 Task: Find connections with filter location Santa Vitória do Palmar with filter topic #2021with filter profile language French with filter current company Infinity Quest with filter school IIA-The Institute of Internal Auditors with filter industry Accessible Architecture and Design with filter service category Relocation with filter keywords title Quality Engineer
Action: Mouse moved to (477, 55)
Screenshot: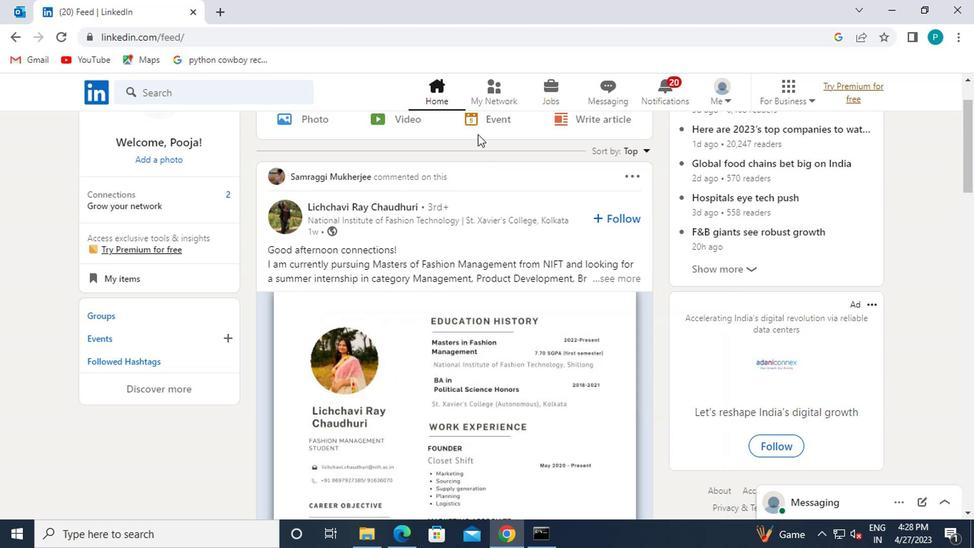 
Action: Mouse pressed left at (477, 55)
Screenshot: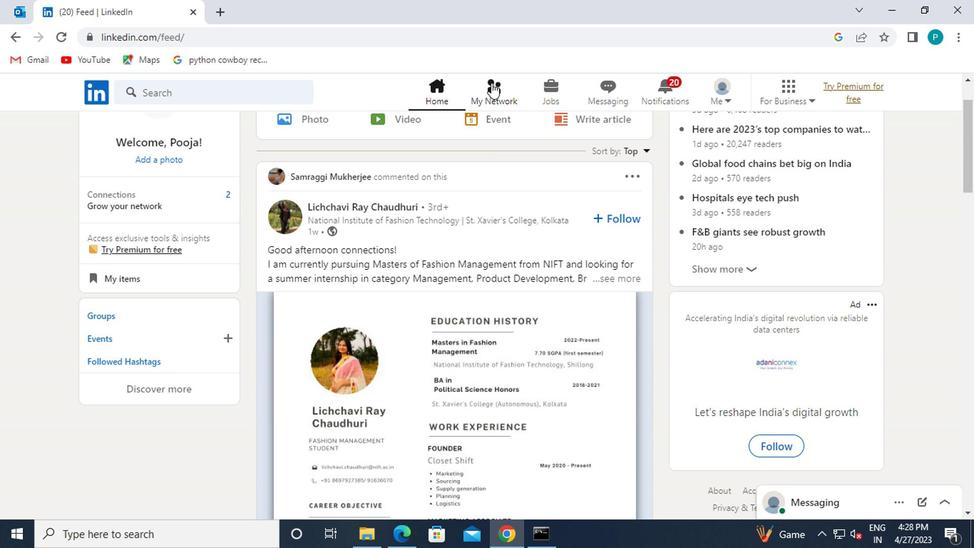
Action: Mouse moved to (106, 154)
Screenshot: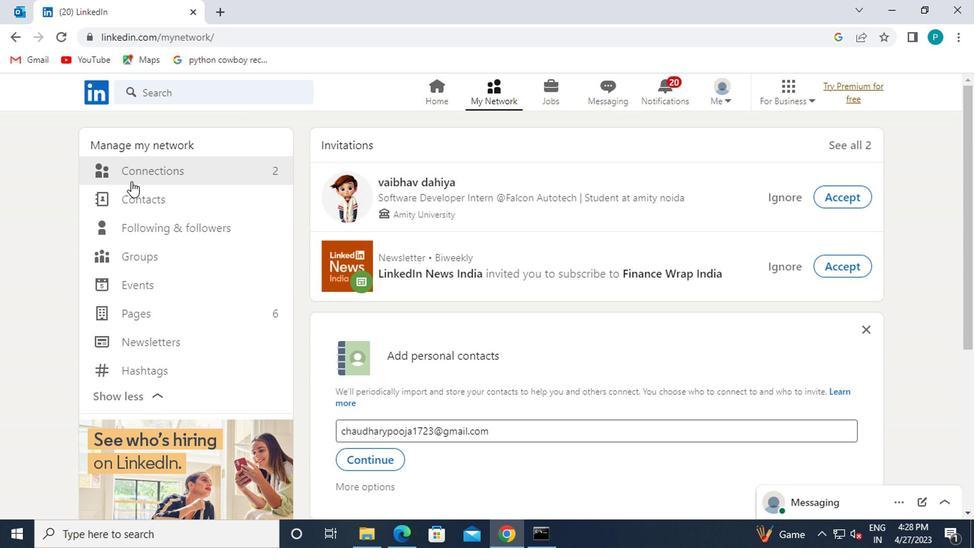 
Action: Mouse pressed left at (106, 154)
Screenshot: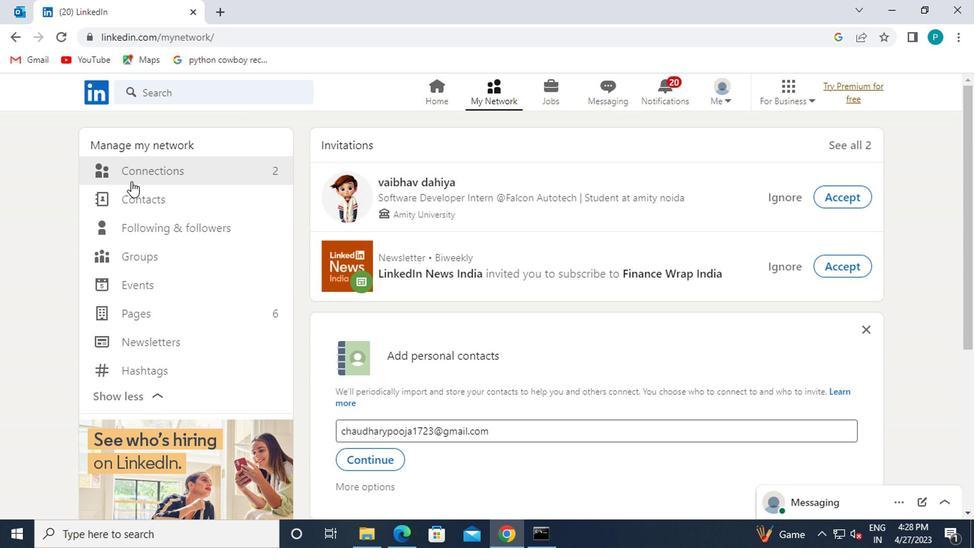 
Action: Mouse moved to (577, 156)
Screenshot: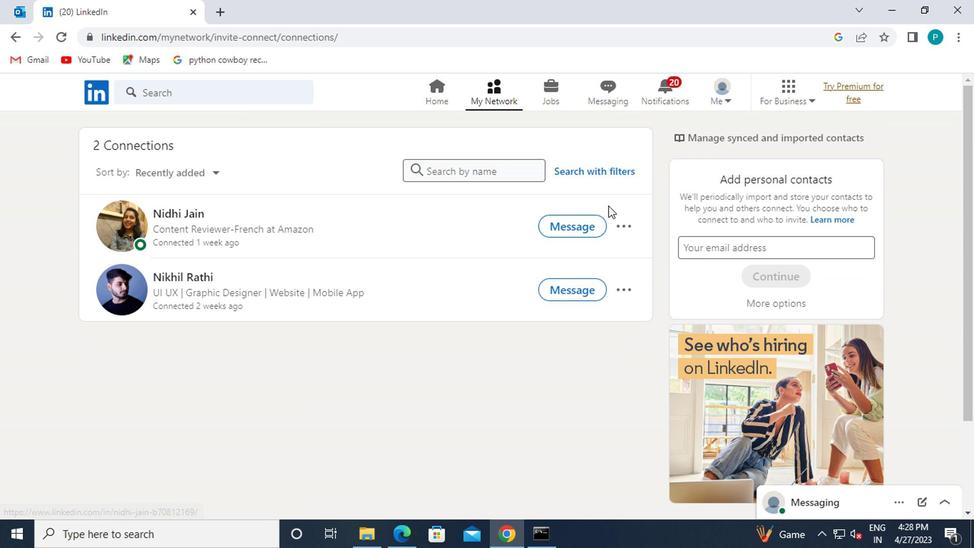 
Action: Mouse pressed left at (577, 156)
Screenshot: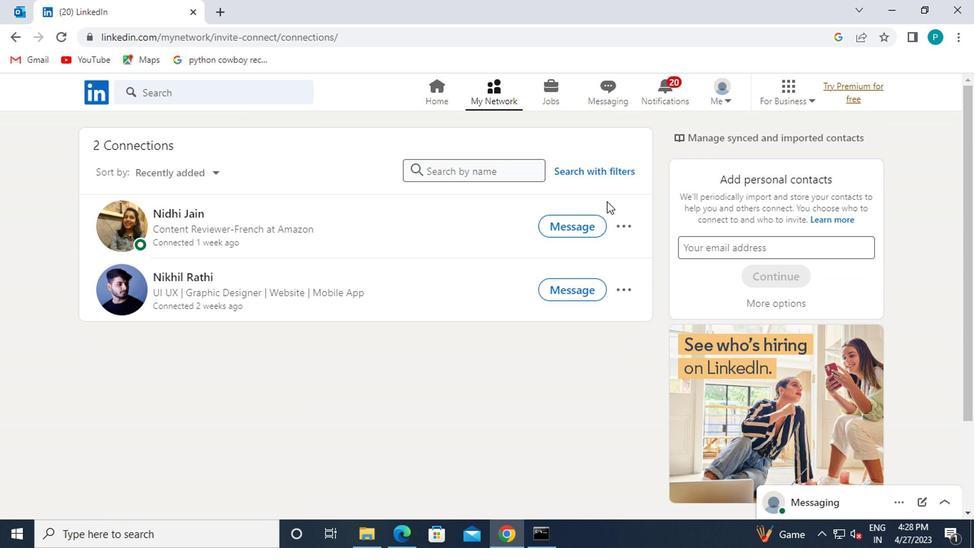 
Action: Mouse moved to (513, 117)
Screenshot: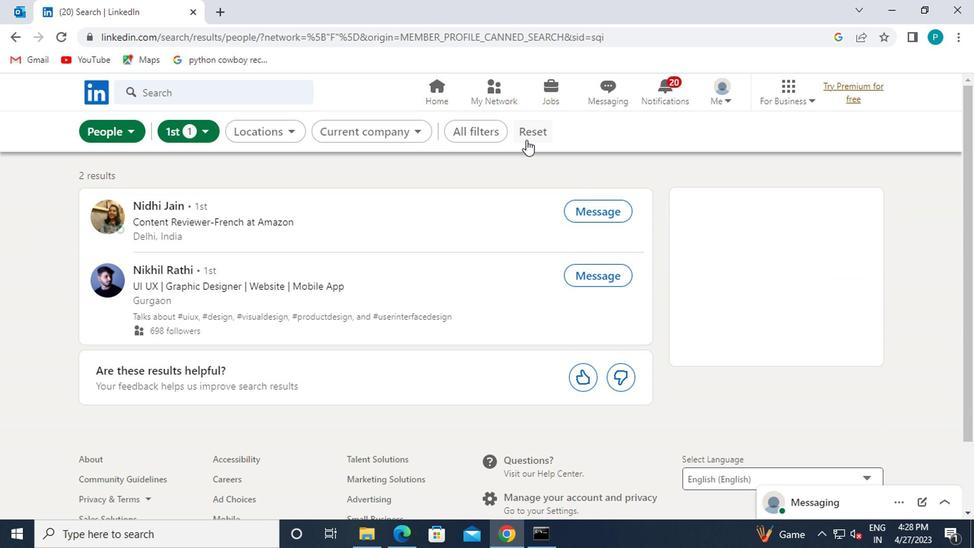
Action: Mouse pressed left at (513, 117)
Screenshot: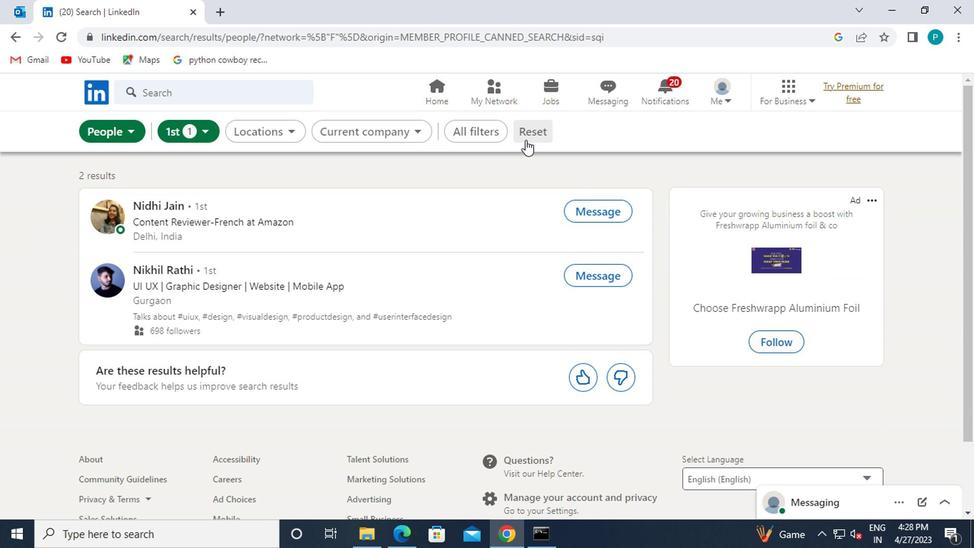 
Action: Mouse pressed left at (513, 117)
Screenshot: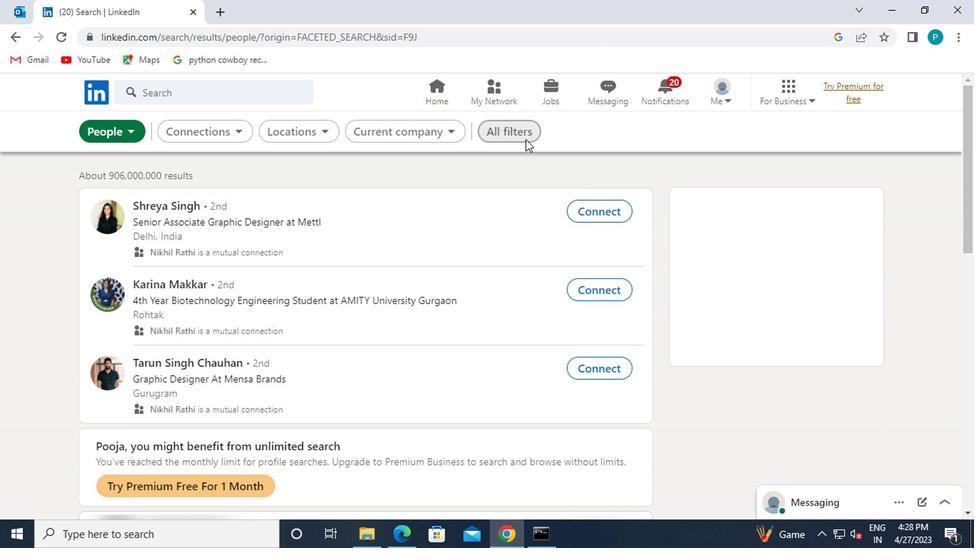 
Action: Mouse moved to (700, 302)
Screenshot: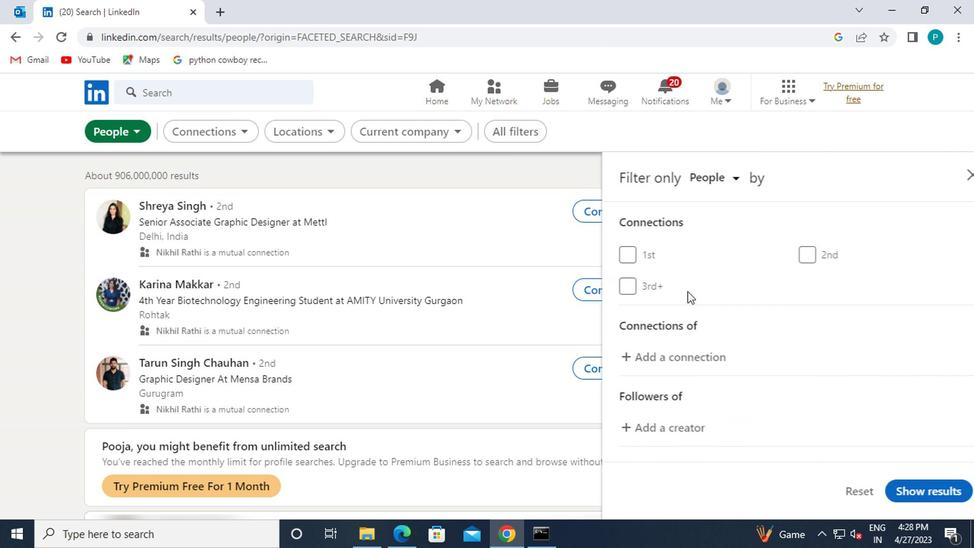 
Action: Mouse scrolled (700, 301) with delta (0, -1)
Screenshot: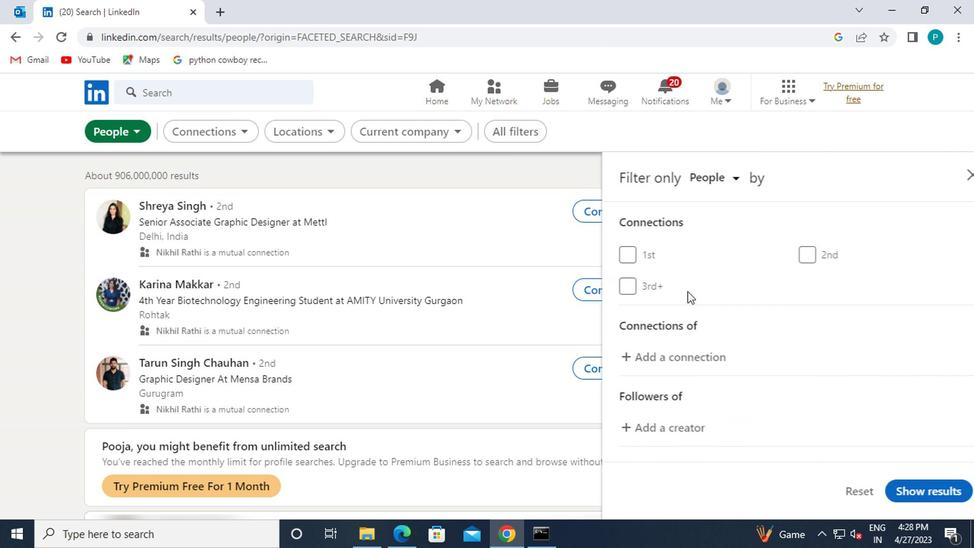 
Action: Mouse moved to (700, 302)
Screenshot: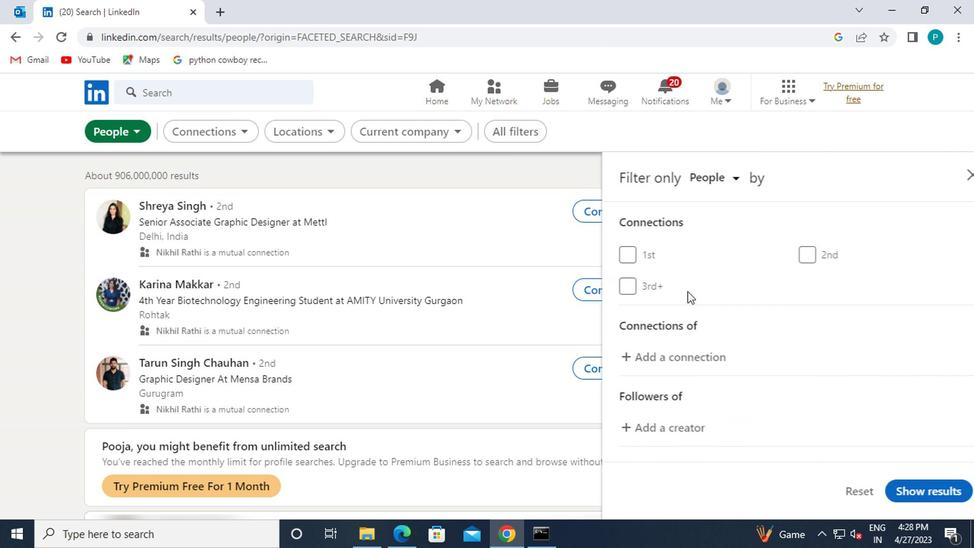 
Action: Mouse scrolled (700, 302) with delta (0, 0)
Screenshot: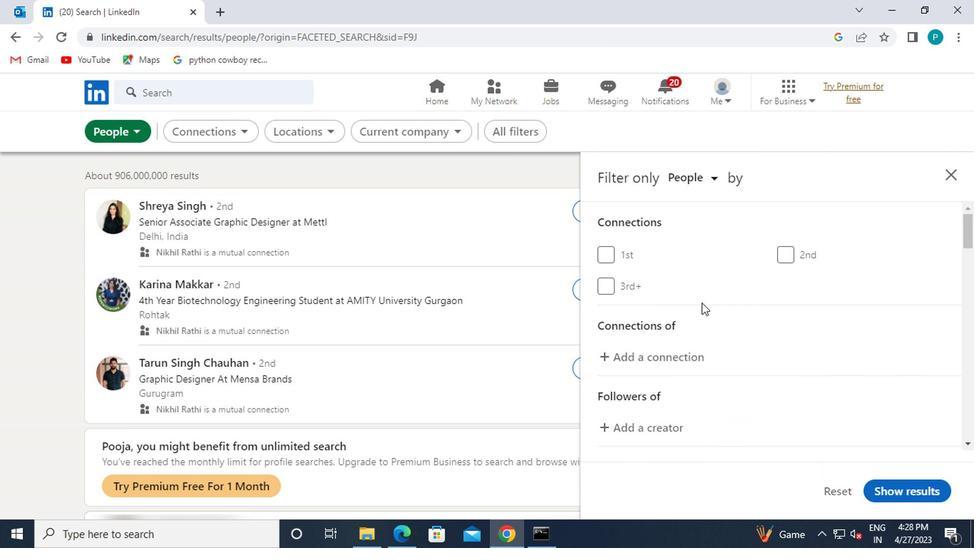 
Action: Mouse moved to (798, 367)
Screenshot: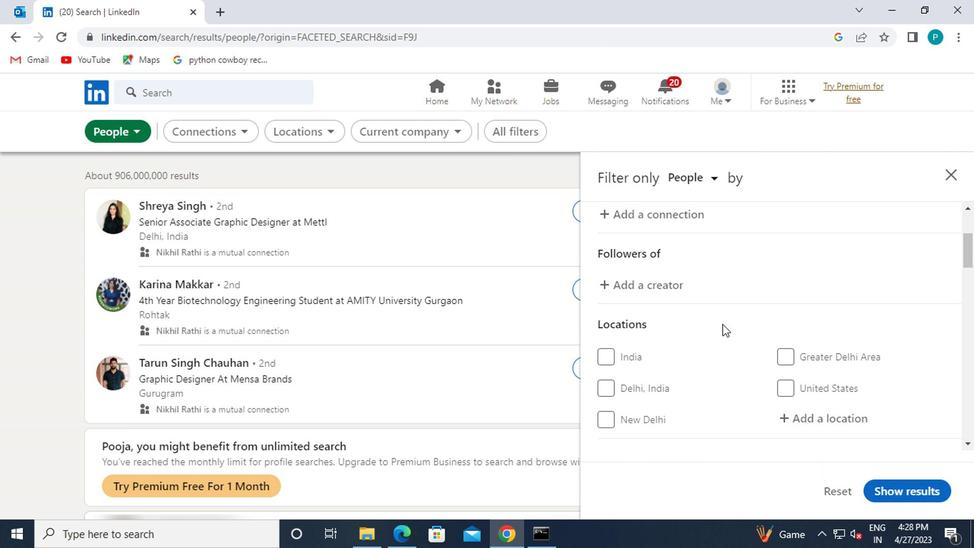 
Action: Mouse scrolled (798, 366) with delta (0, 0)
Screenshot: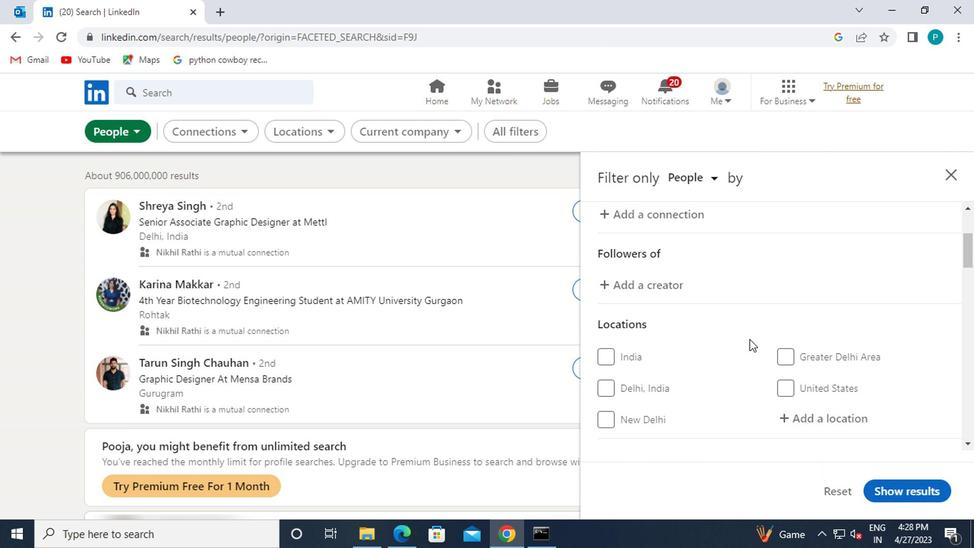 
Action: Mouse moved to (806, 346)
Screenshot: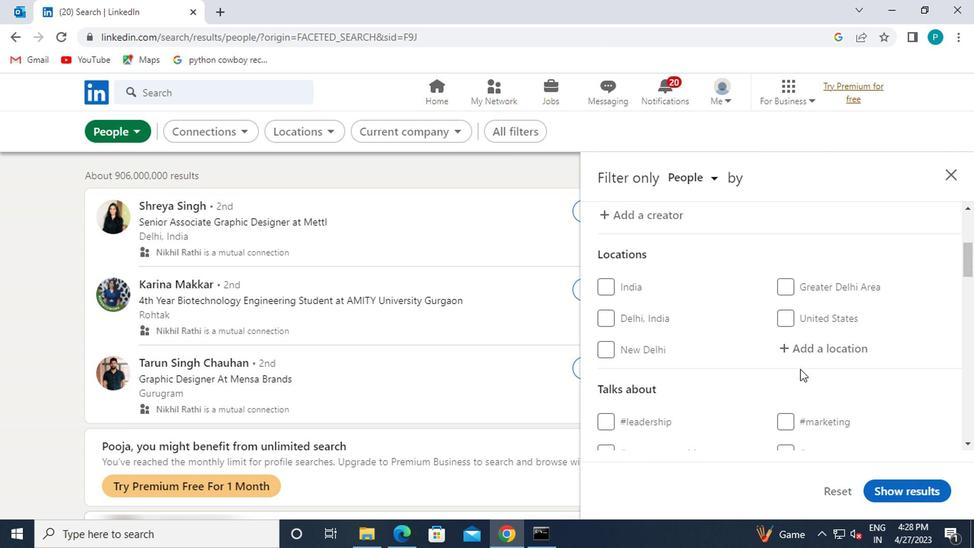 
Action: Mouse pressed left at (806, 346)
Screenshot: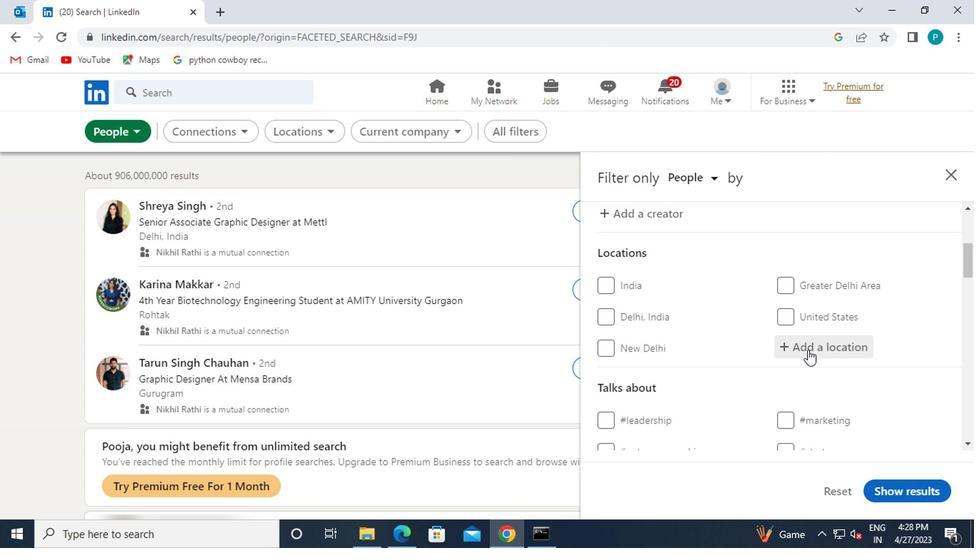 
Action: Key pressed <Key.caps_lock>s<Key.caps_lock>anta<Key.space><Key.caps_lock>v<Key.caps_lock>itoi<Key.backspace>ria
Screenshot: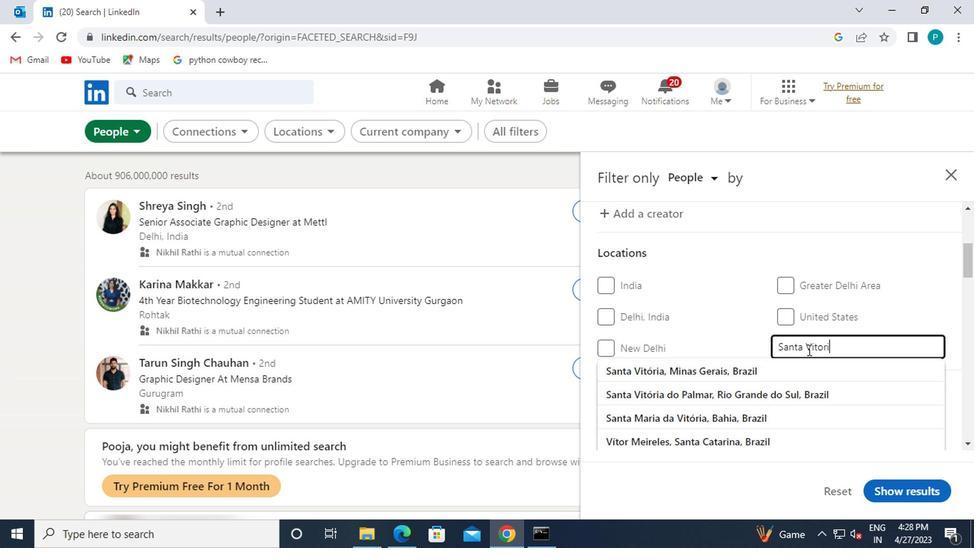 
Action: Mouse moved to (693, 398)
Screenshot: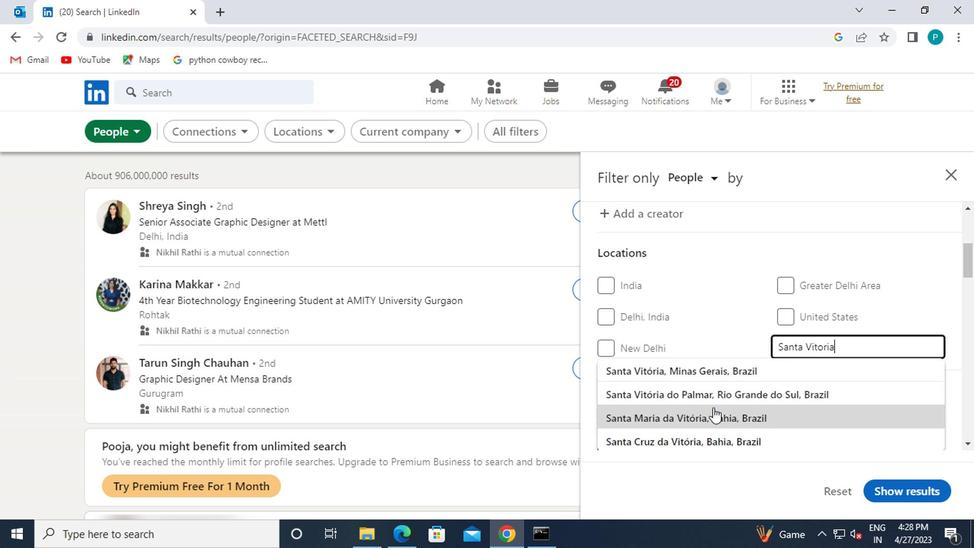 
Action: Mouse pressed left at (693, 398)
Screenshot: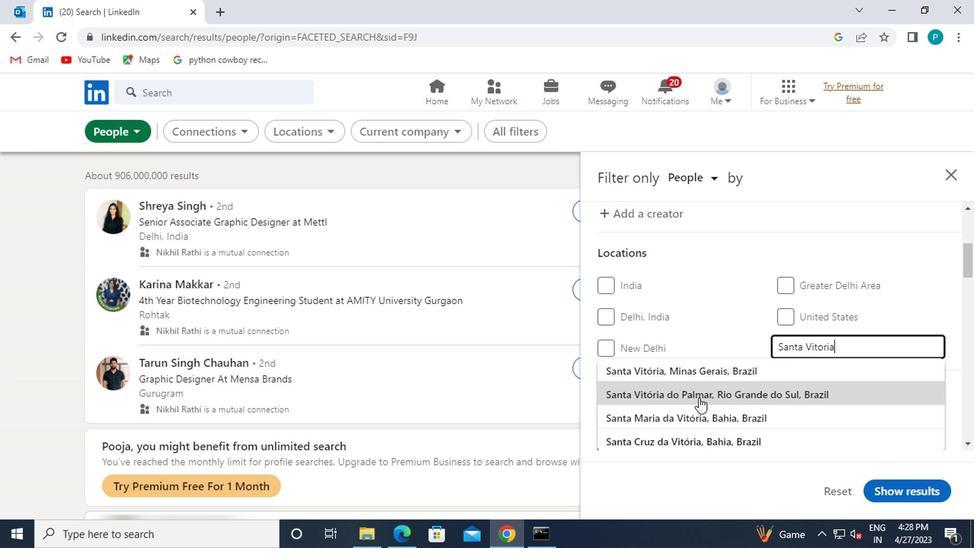 
Action: Mouse moved to (723, 405)
Screenshot: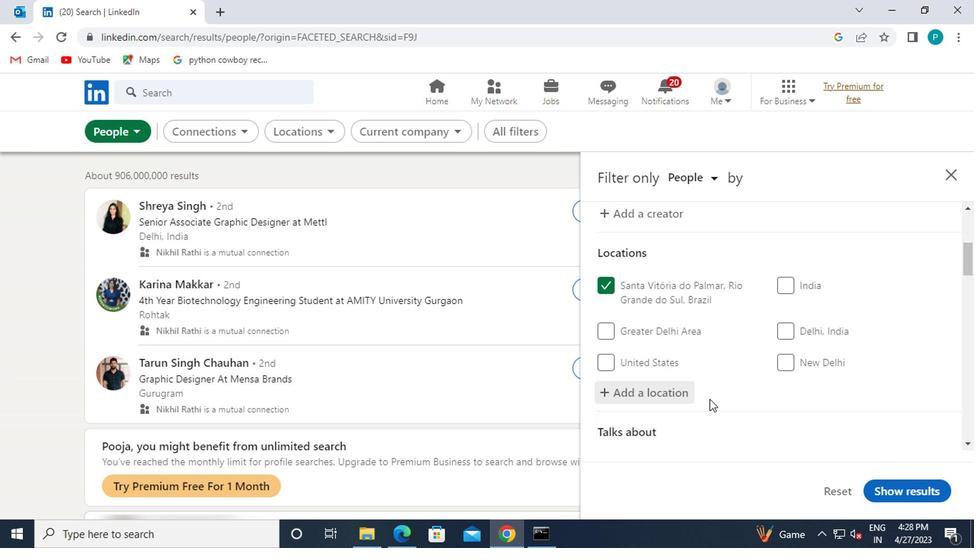 
Action: Mouse scrolled (723, 404) with delta (0, 0)
Screenshot: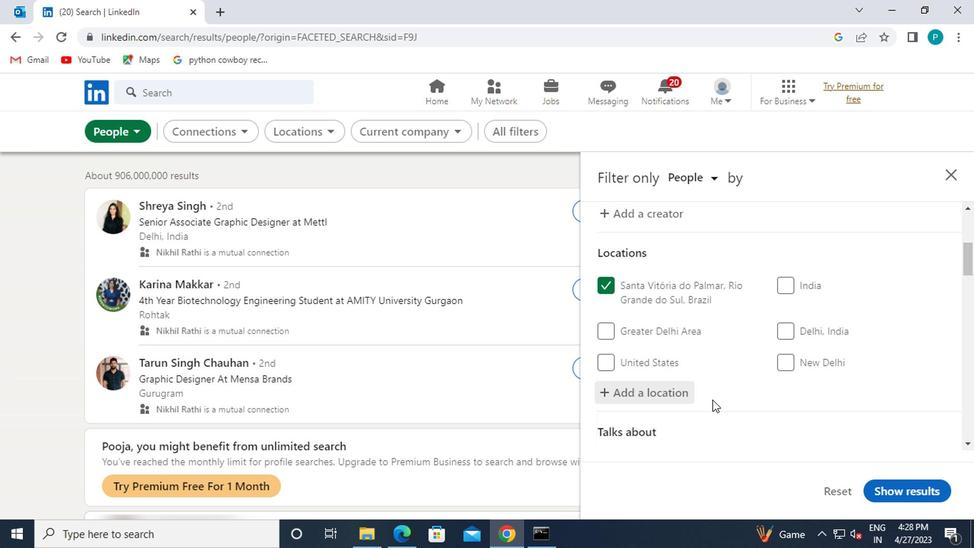 
Action: Mouse scrolled (723, 404) with delta (0, 0)
Screenshot: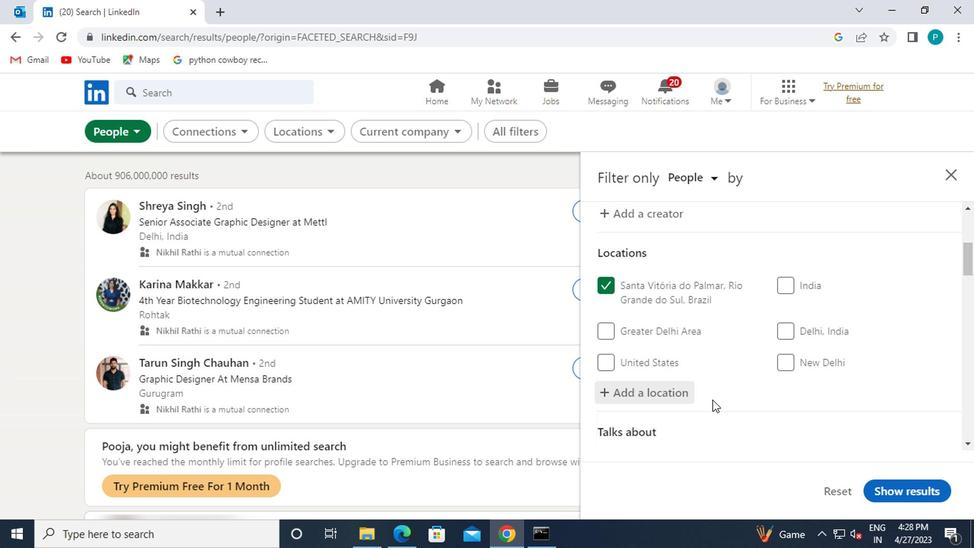 
Action: Mouse scrolled (723, 404) with delta (0, 0)
Screenshot: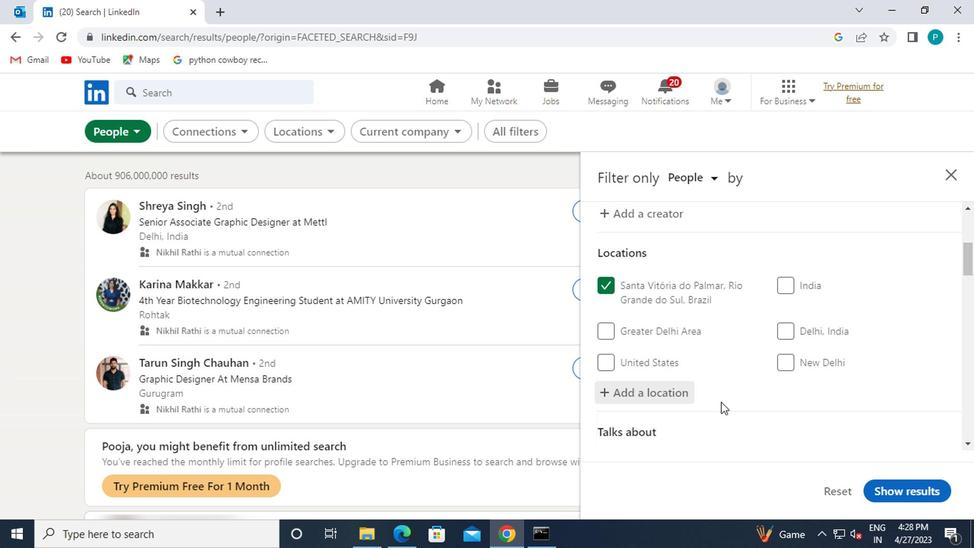 
Action: Mouse moved to (799, 307)
Screenshot: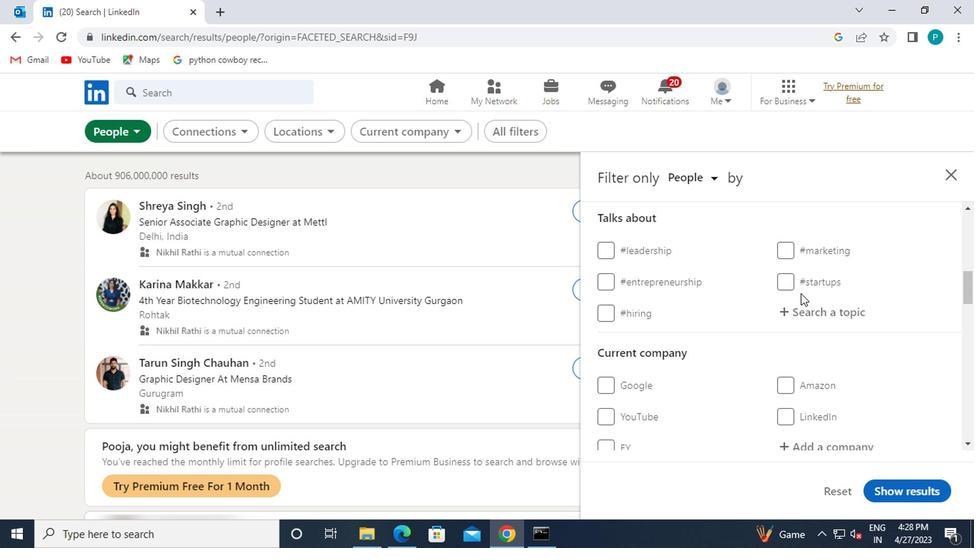 
Action: Mouse pressed left at (799, 307)
Screenshot: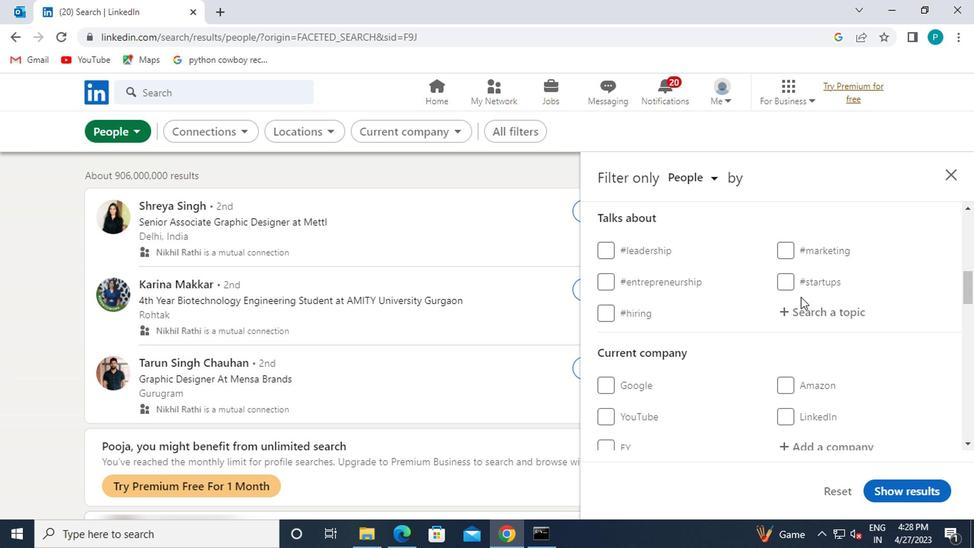 
Action: Mouse moved to (799, 308)
Screenshot: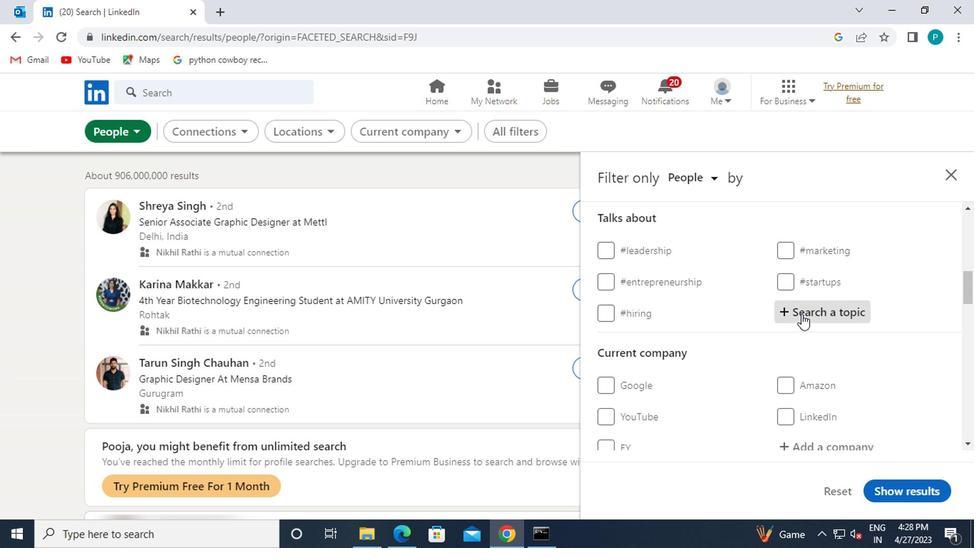 
Action: Key pressed <Key.shift>#2021
Screenshot: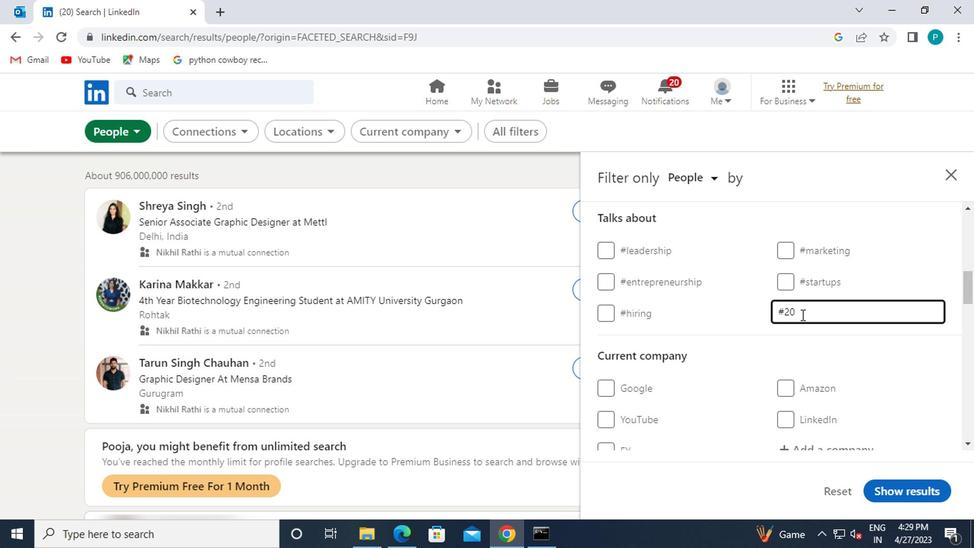 
Action: Mouse moved to (812, 342)
Screenshot: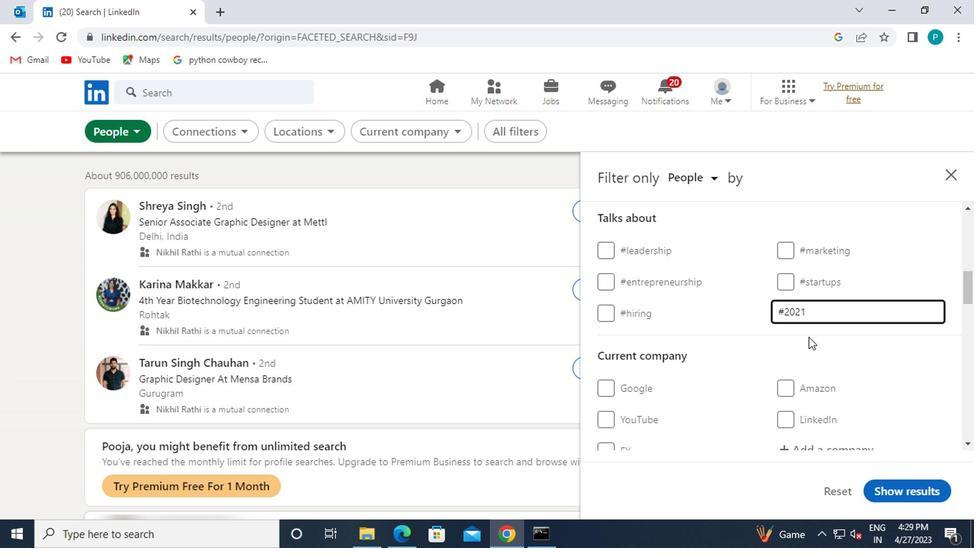 
Action: Mouse scrolled (812, 341) with delta (0, -1)
Screenshot: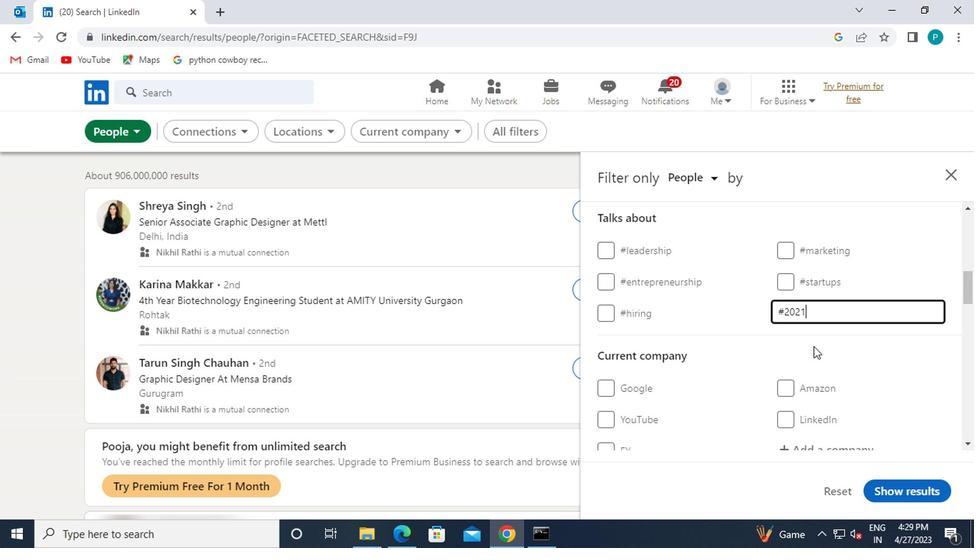 
Action: Mouse moved to (648, 347)
Screenshot: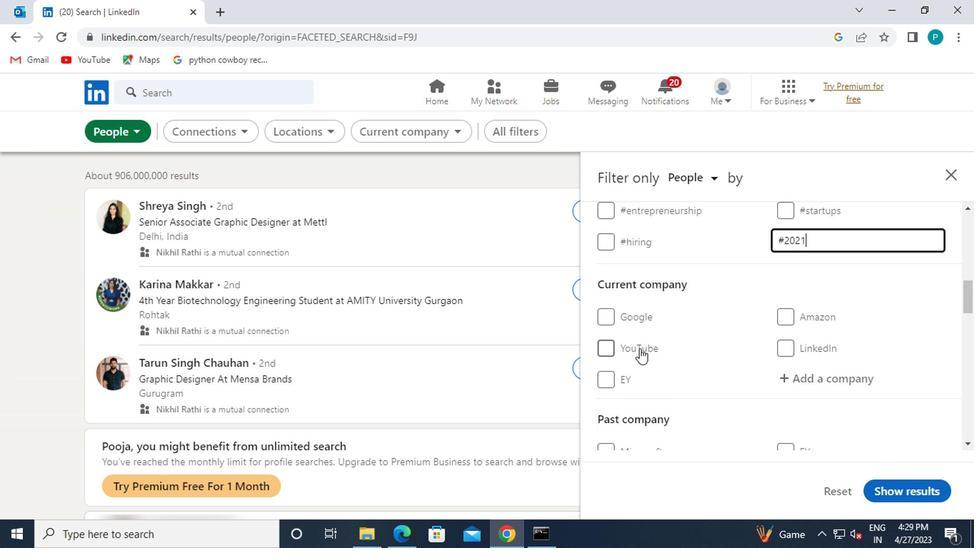 
Action: Mouse scrolled (648, 347) with delta (0, 0)
Screenshot: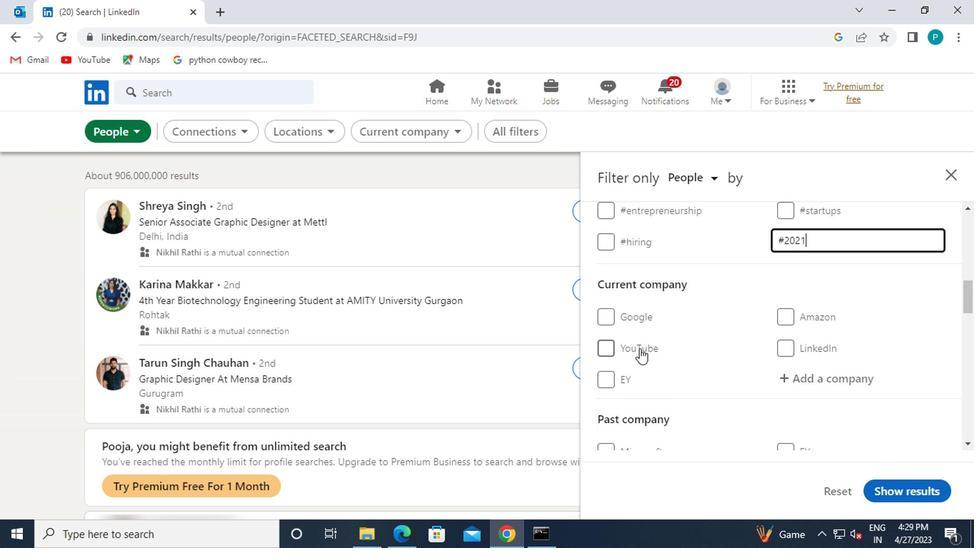 
Action: Mouse moved to (648, 348)
Screenshot: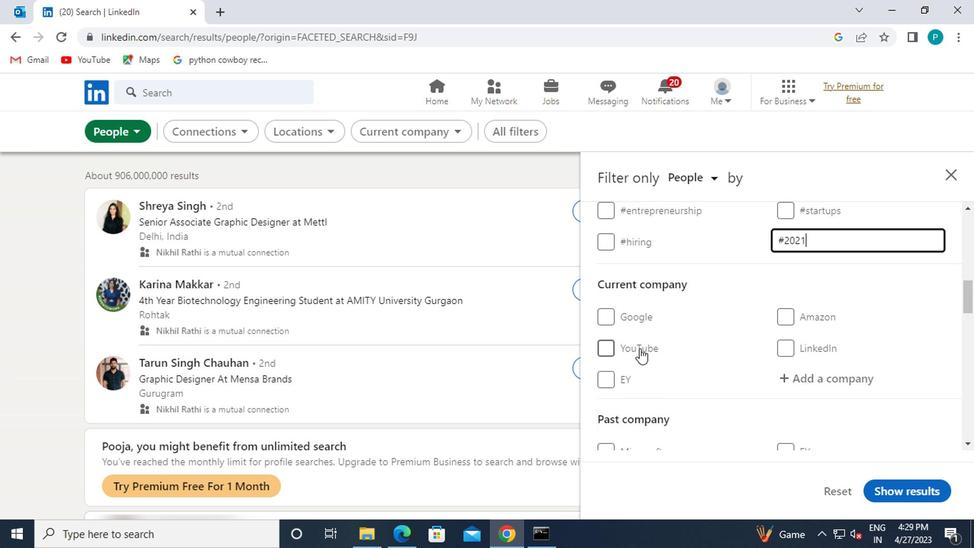 
Action: Mouse scrolled (648, 347) with delta (0, -1)
Screenshot: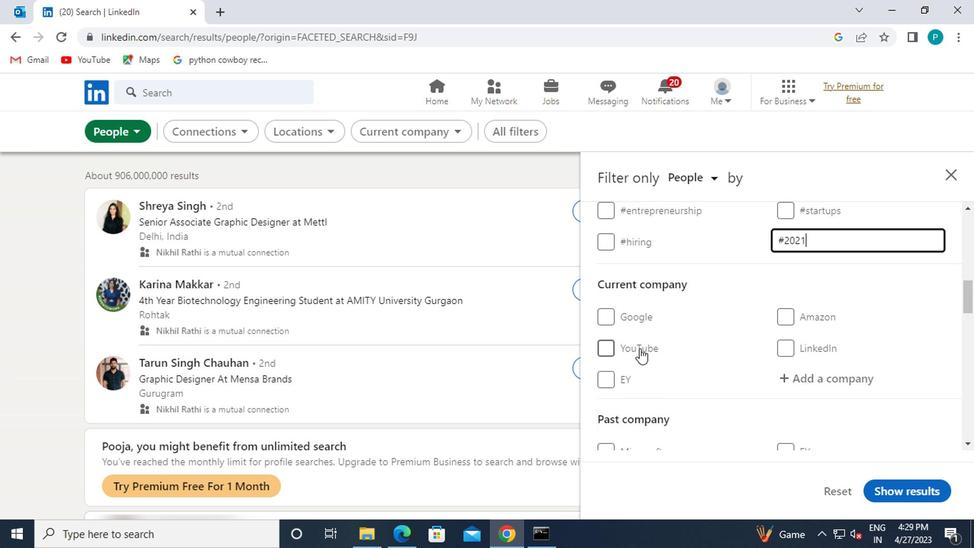 
Action: Mouse moved to (646, 350)
Screenshot: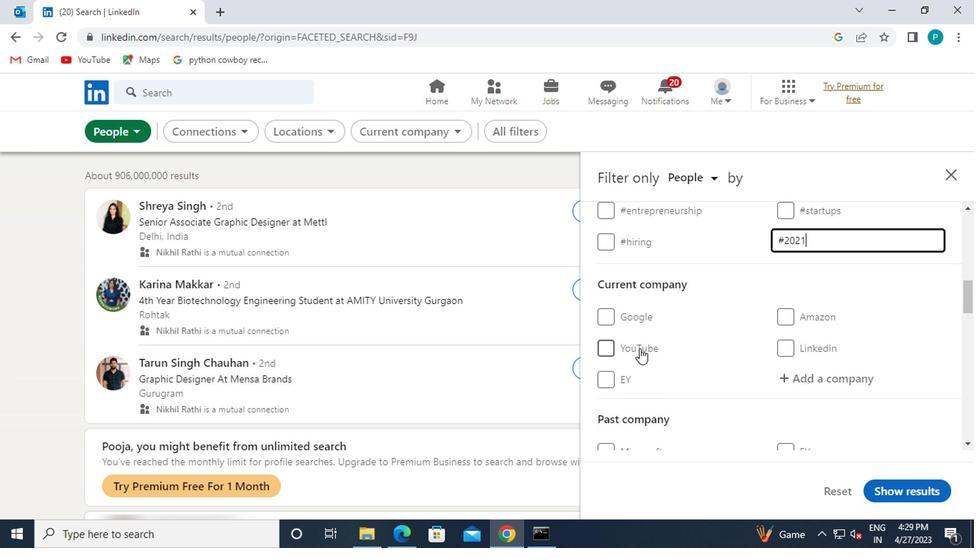 
Action: Mouse scrolled (646, 349) with delta (0, -1)
Screenshot: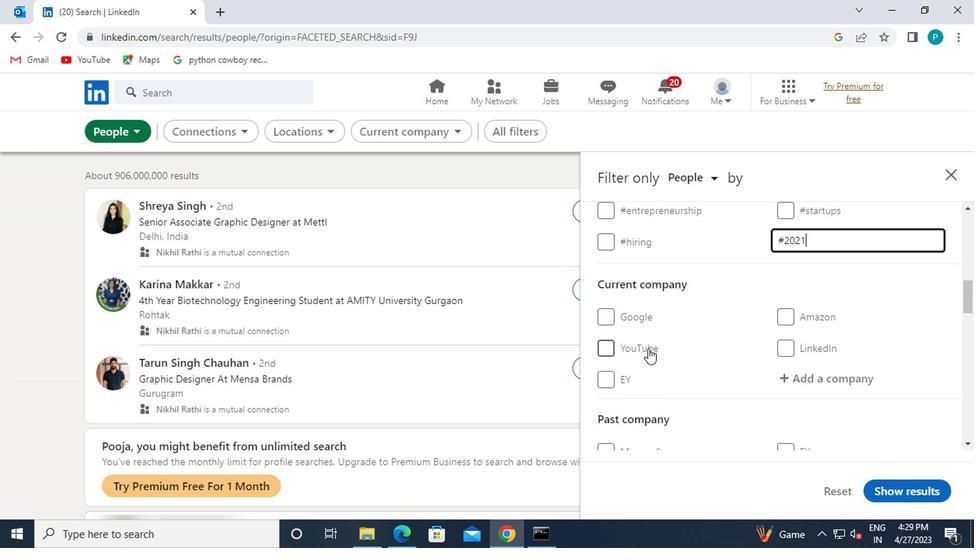 
Action: Mouse moved to (625, 348)
Screenshot: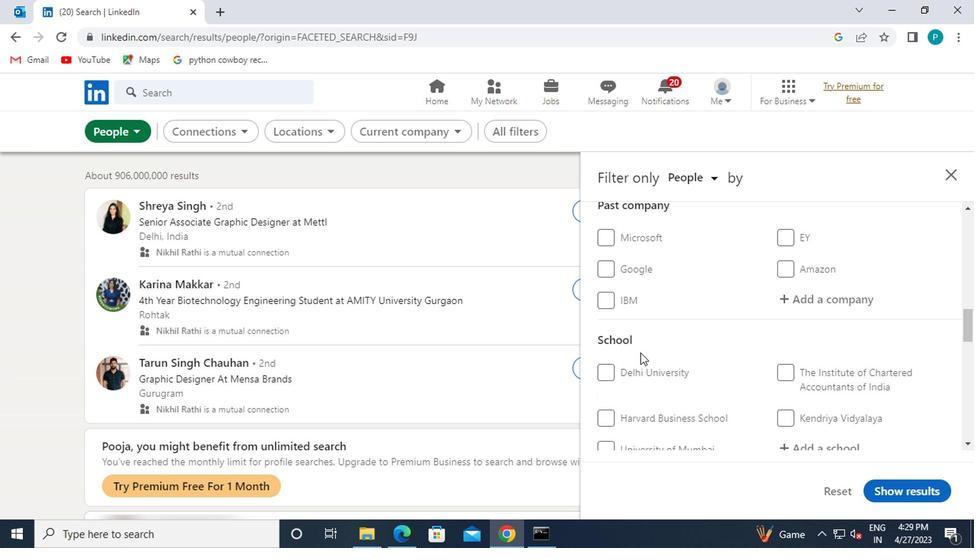 
Action: Mouse scrolled (625, 347) with delta (0, -1)
Screenshot: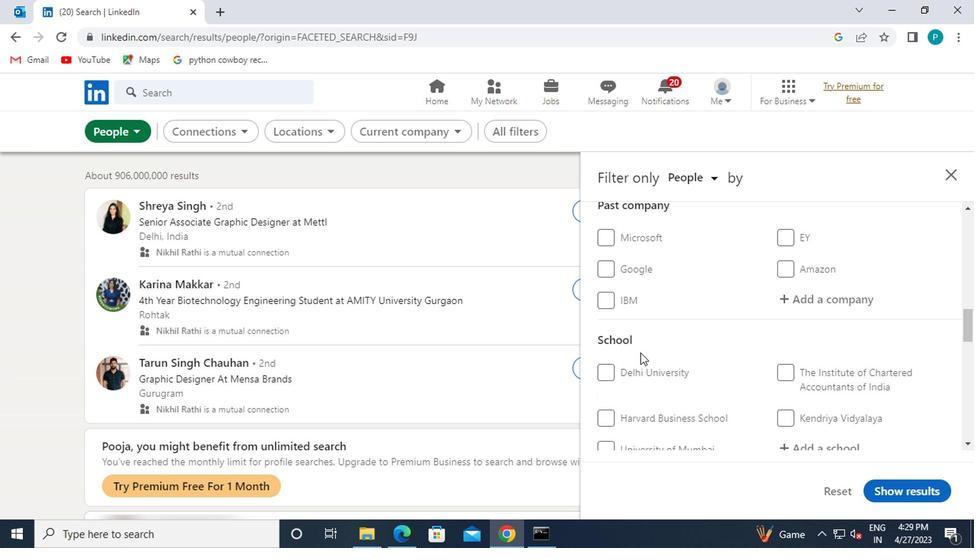 
Action: Mouse scrolled (625, 347) with delta (0, -1)
Screenshot: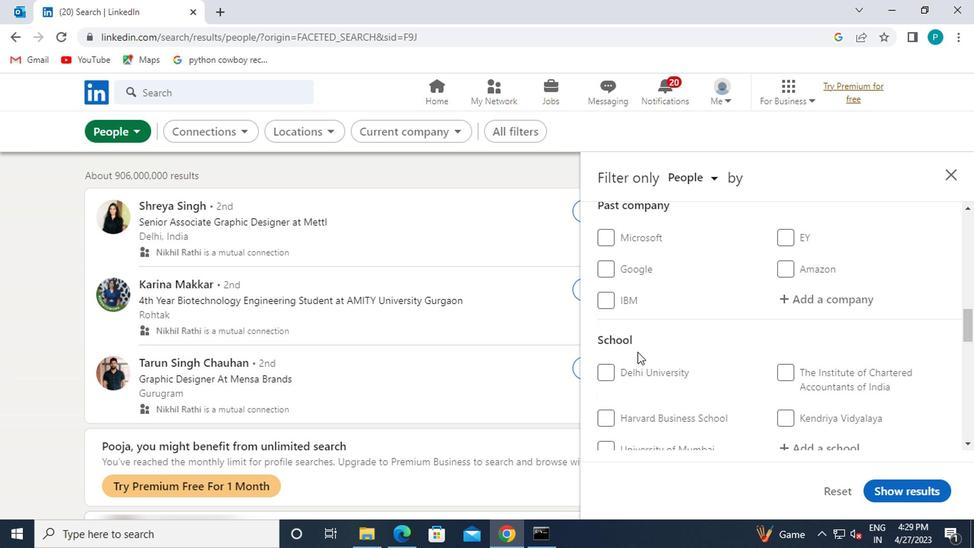 
Action: Mouse moved to (599, 360)
Screenshot: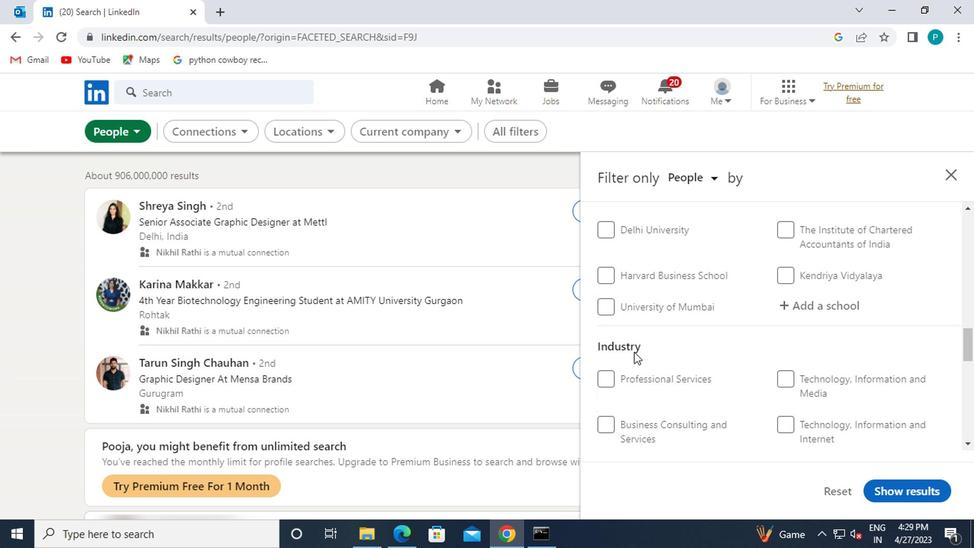 
Action: Mouse scrolled (599, 360) with delta (0, 0)
Screenshot: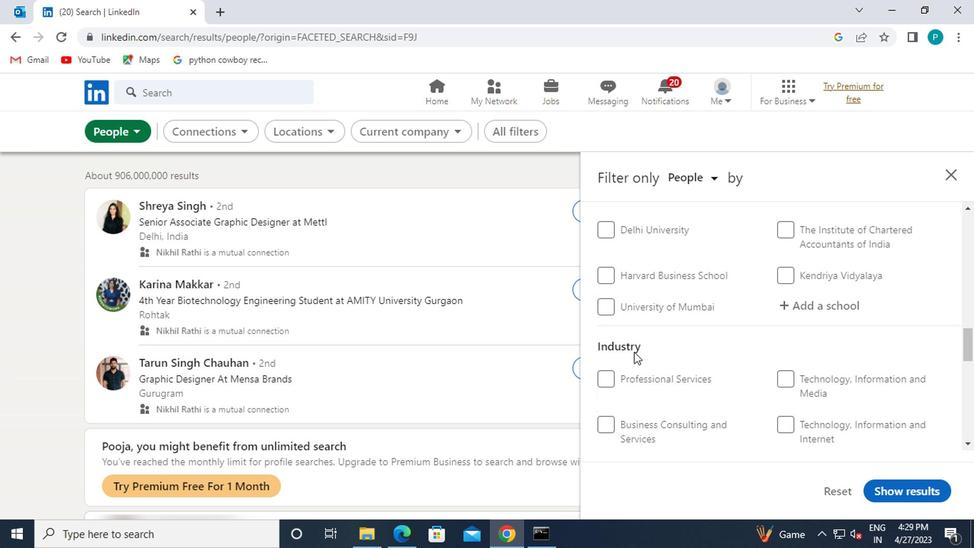 
Action: Mouse moved to (598, 361)
Screenshot: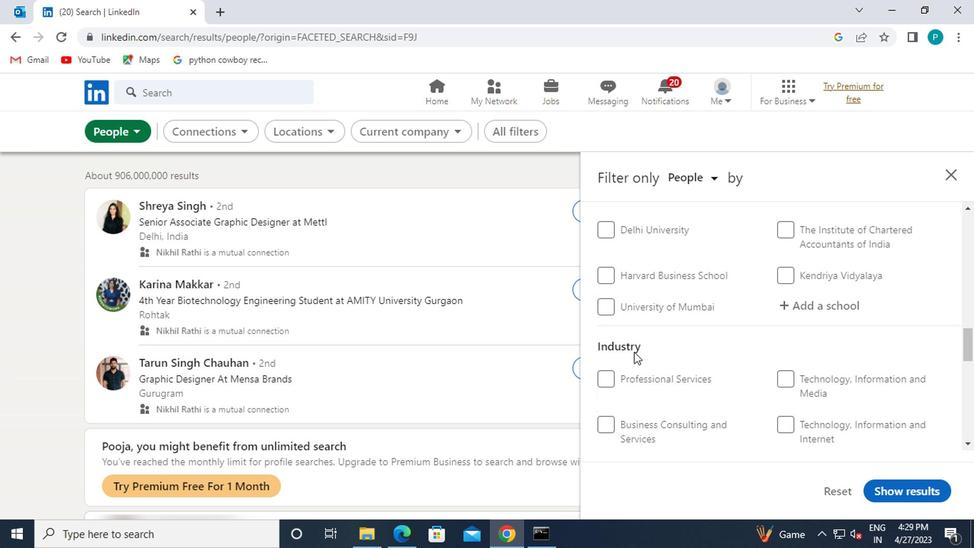 
Action: Mouse scrolled (598, 360) with delta (0, -1)
Screenshot: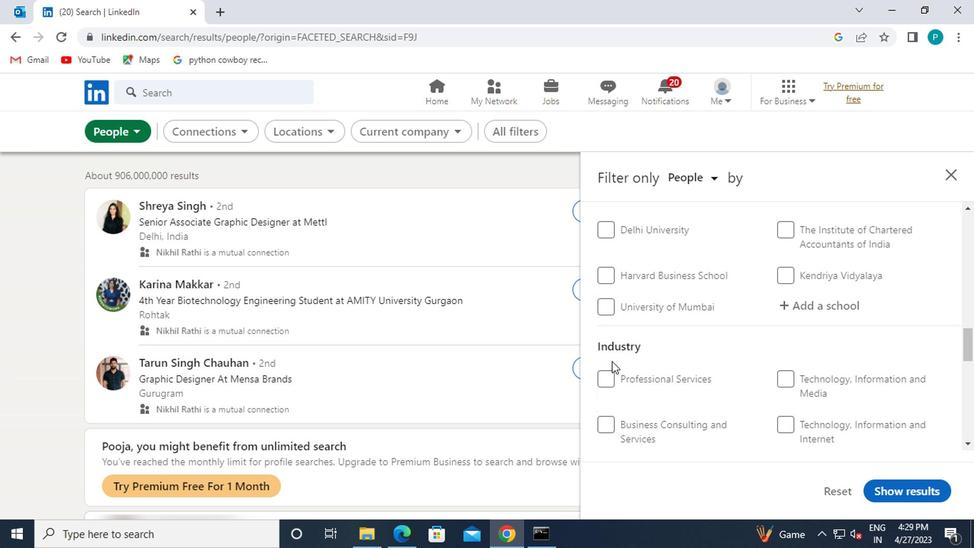 
Action: Mouse moved to (603, 383)
Screenshot: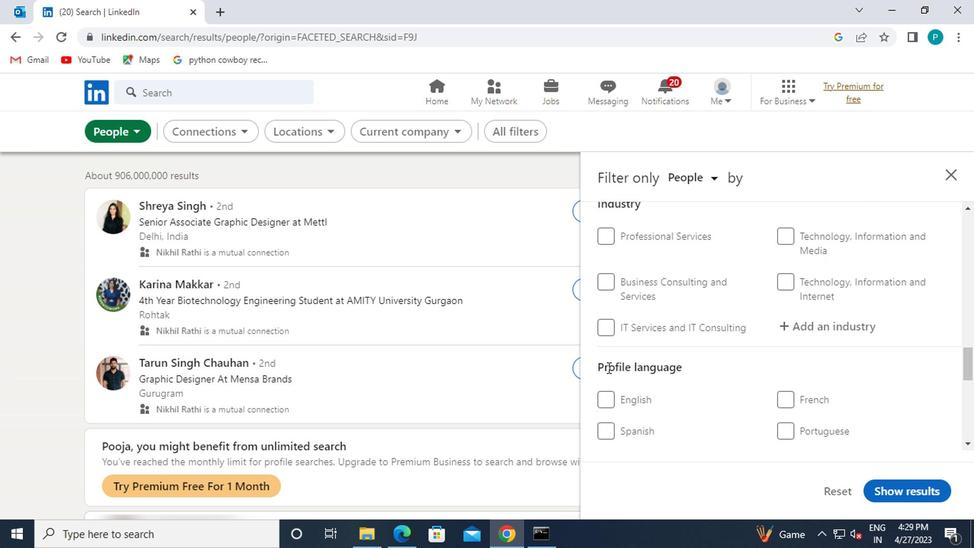 
Action: Mouse scrolled (603, 382) with delta (0, -1)
Screenshot: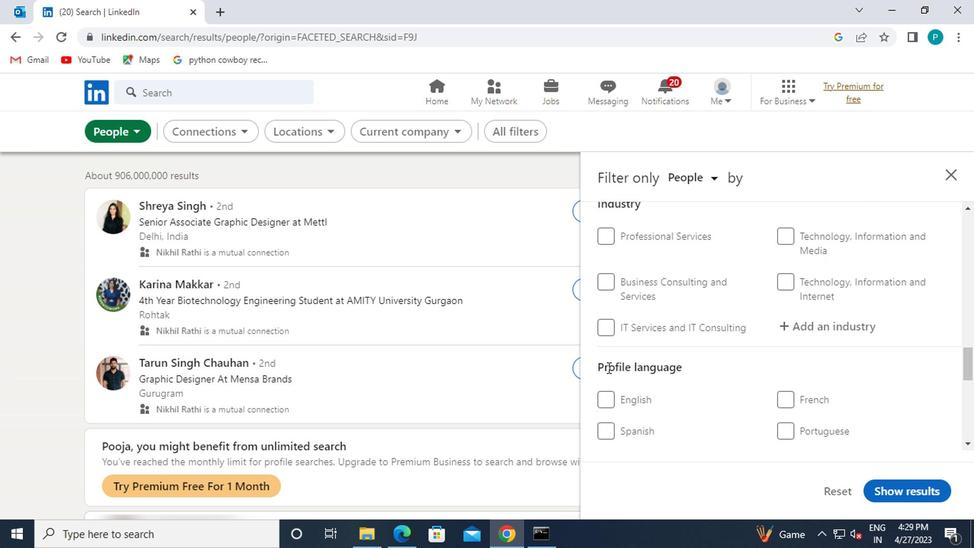 
Action: Mouse moved to (778, 325)
Screenshot: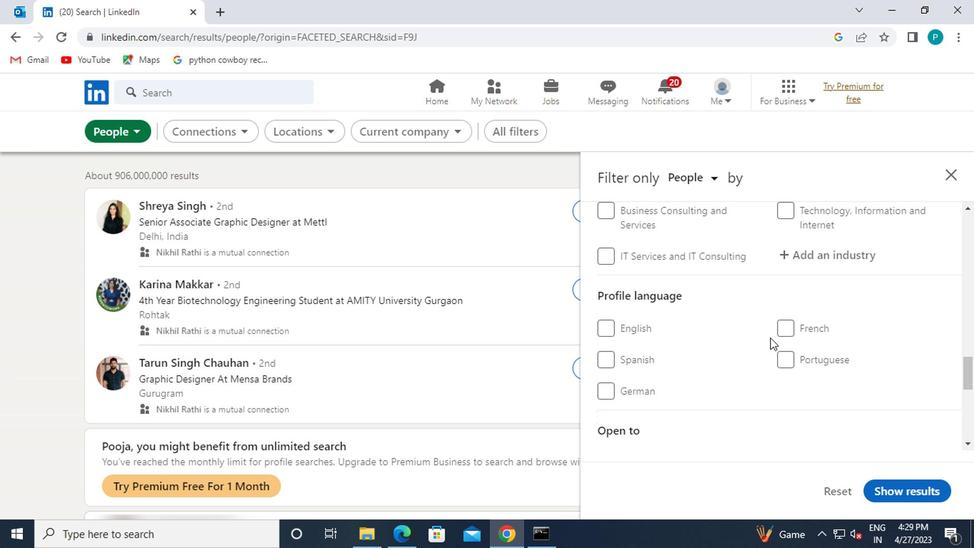 
Action: Mouse pressed left at (778, 325)
Screenshot: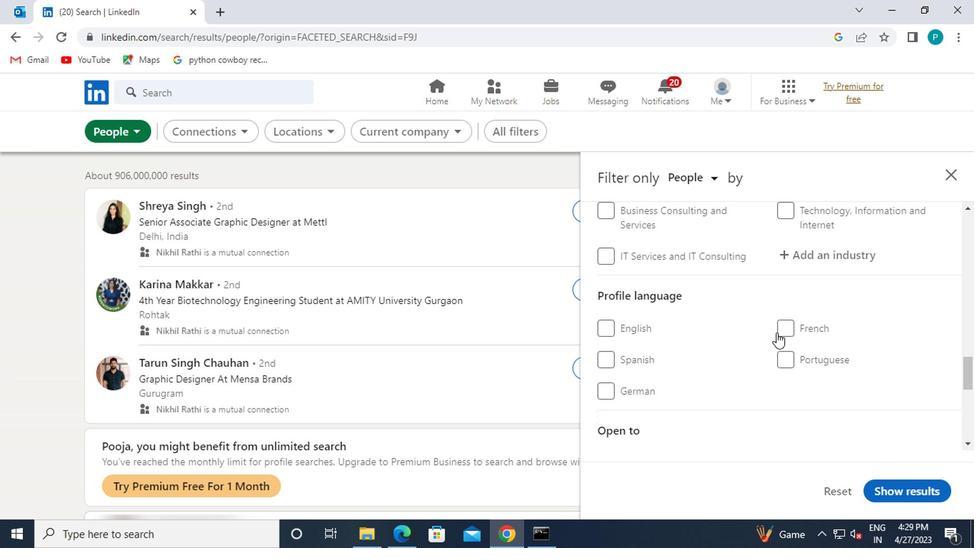 
Action: Mouse moved to (705, 312)
Screenshot: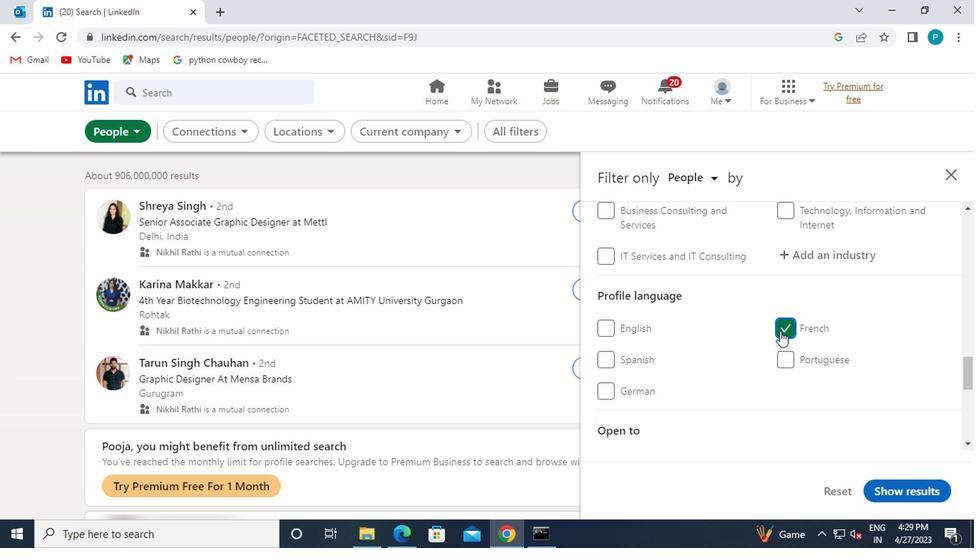 
Action: Mouse scrolled (705, 313) with delta (0, 1)
Screenshot: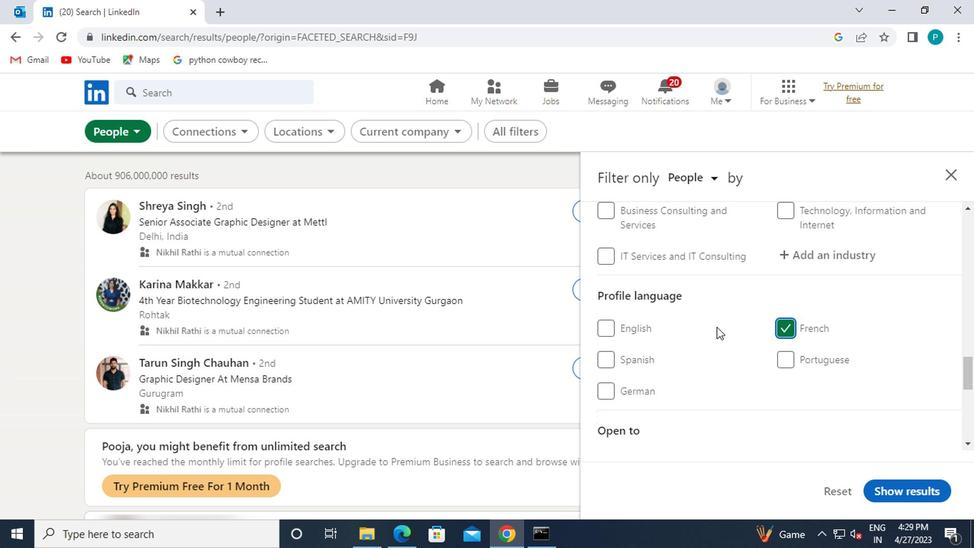 
Action: Mouse scrolled (705, 313) with delta (0, 1)
Screenshot: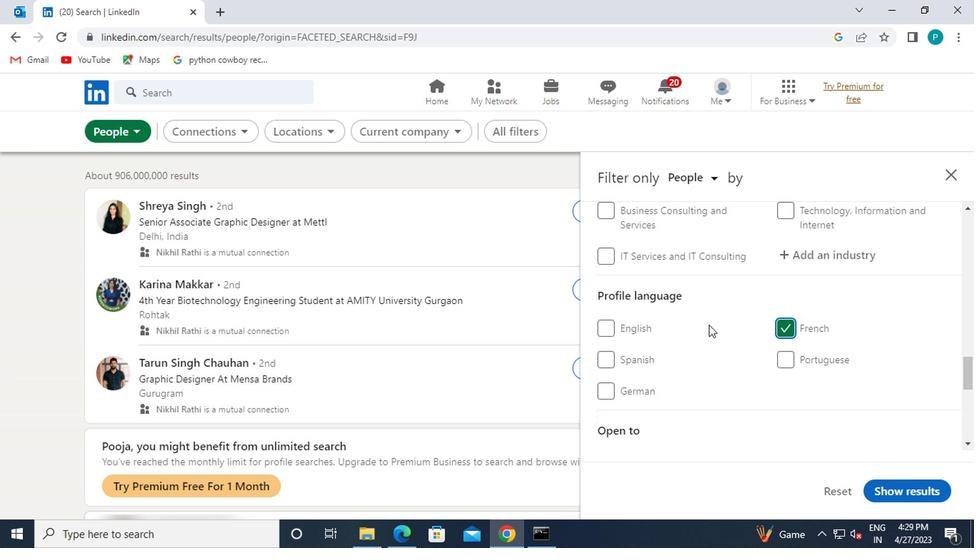 
Action: Mouse scrolled (705, 313) with delta (0, 1)
Screenshot: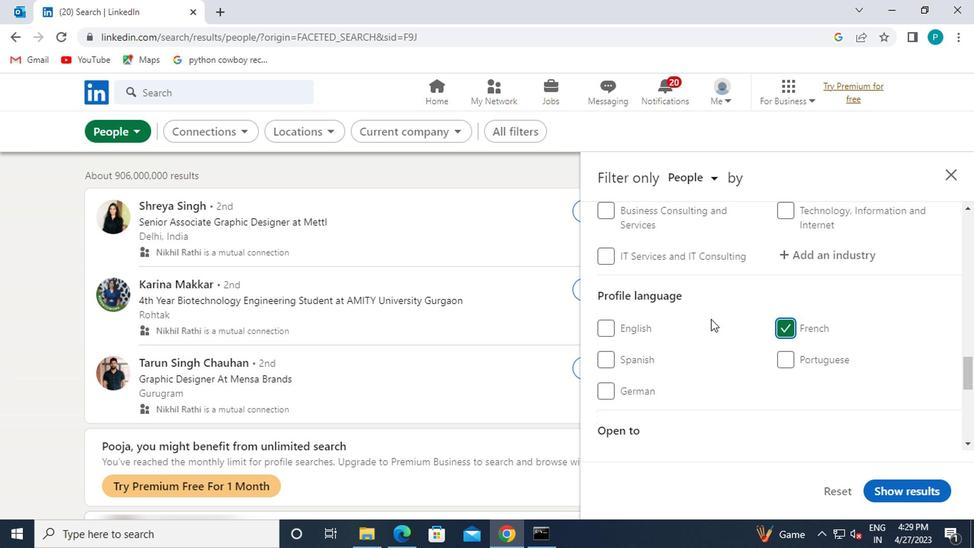 
Action: Mouse moved to (771, 322)
Screenshot: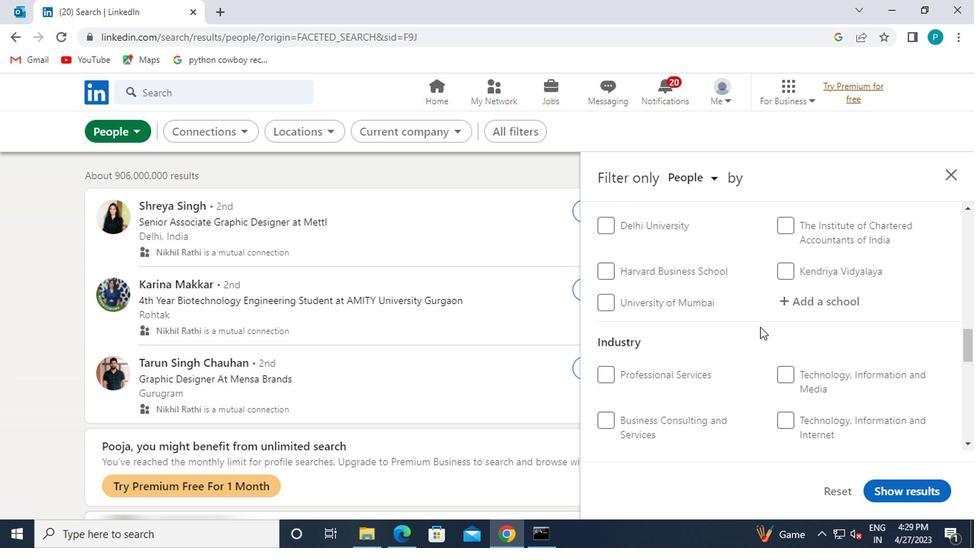 
Action: Mouse scrolled (771, 323) with delta (0, 1)
Screenshot: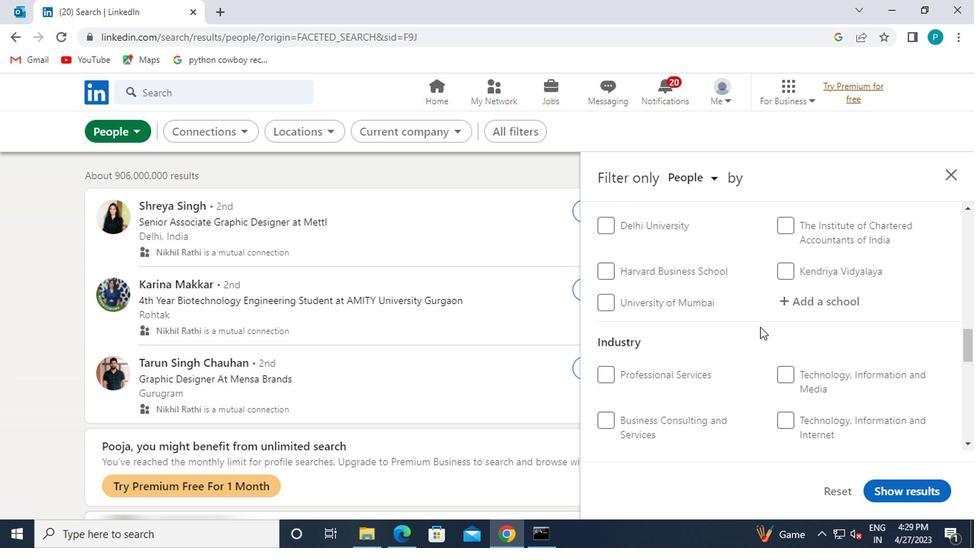 
Action: Mouse scrolled (771, 323) with delta (0, 1)
Screenshot: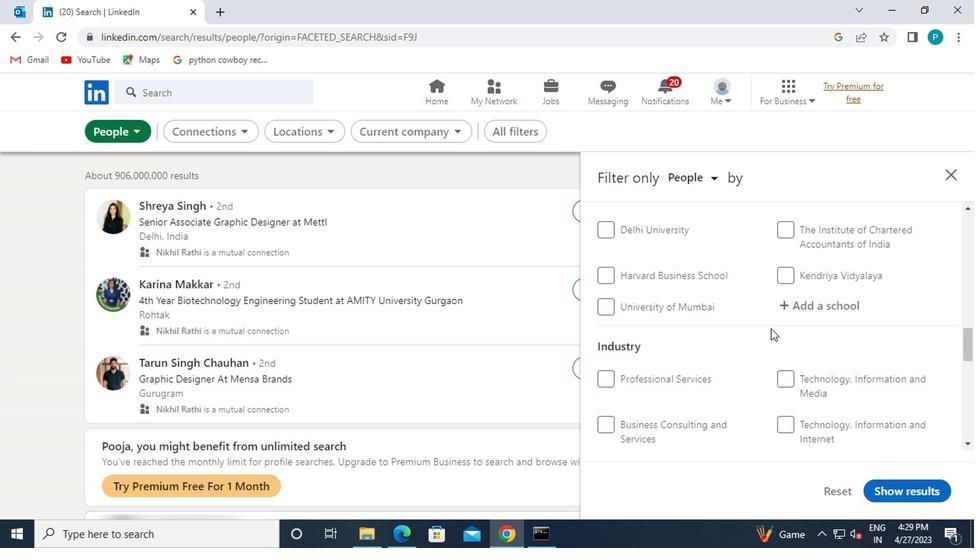 
Action: Mouse scrolled (771, 323) with delta (0, 1)
Screenshot: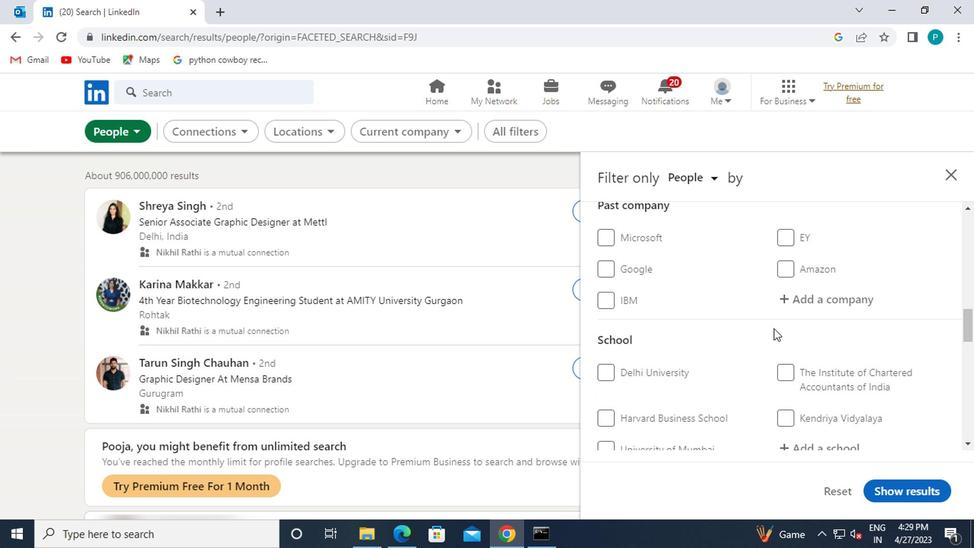 
Action: Mouse scrolled (771, 323) with delta (0, 1)
Screenshot: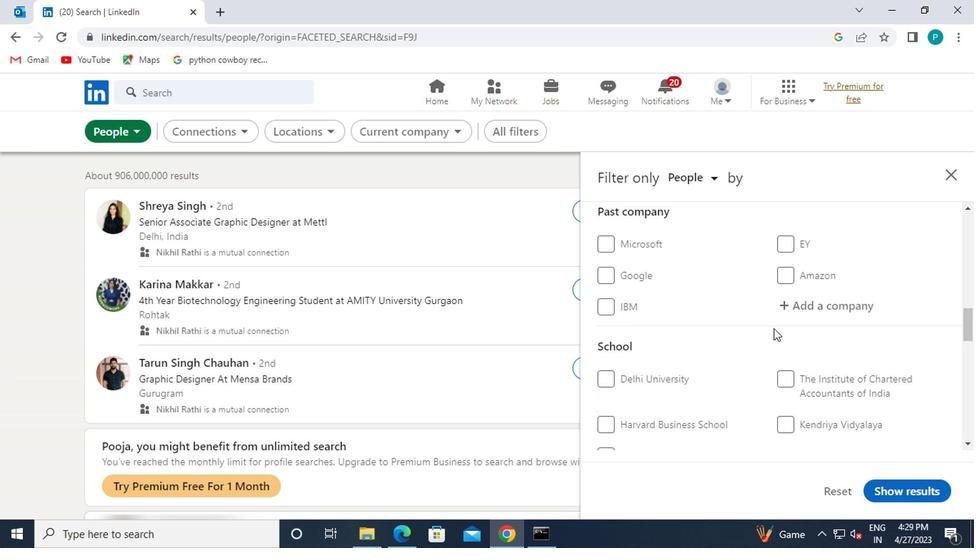
Action: Mouse moved to (771, 323)
Screenshot: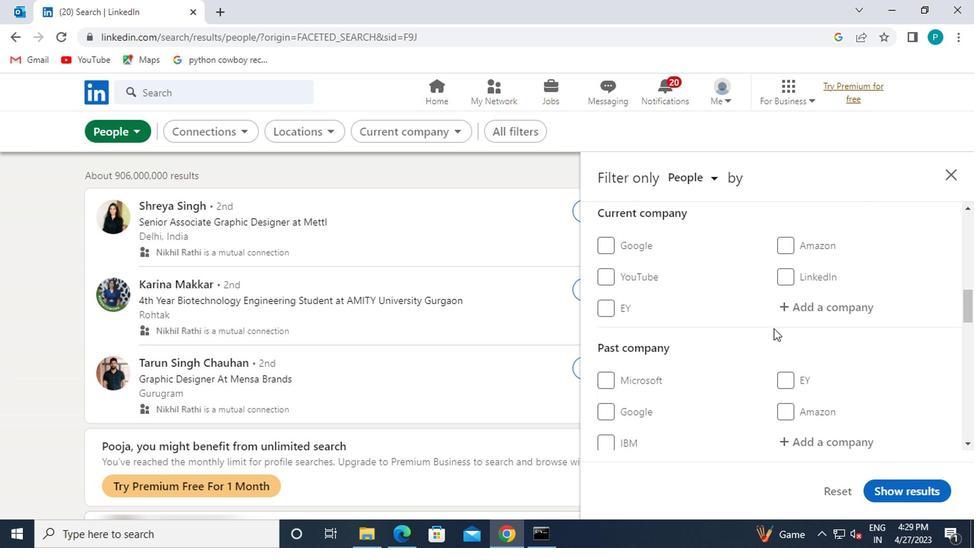 
Action: Mouse scrolled (771, 324) with delta (0, 0)
Screenshot: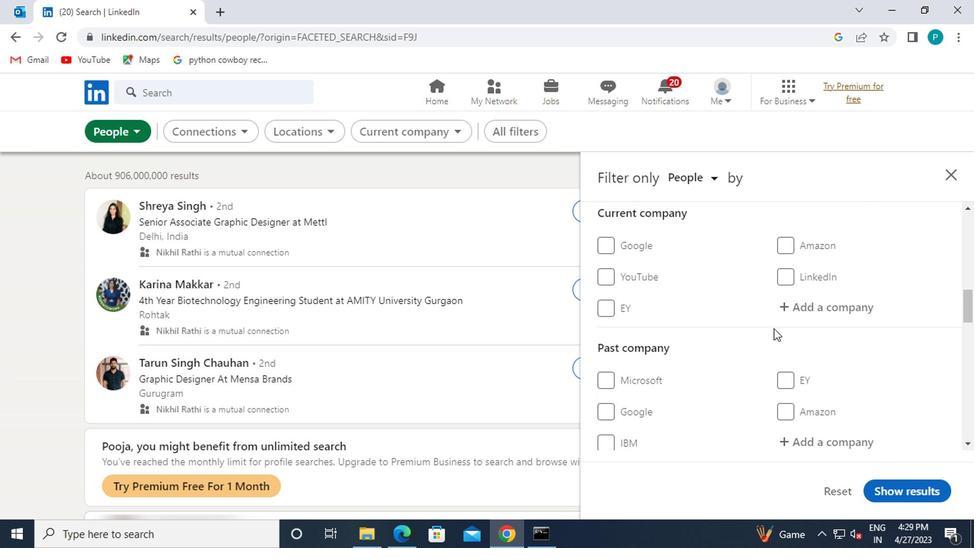 
Action: Mouse scrolled (771, 324) with delta (0, 0)
Screenshot: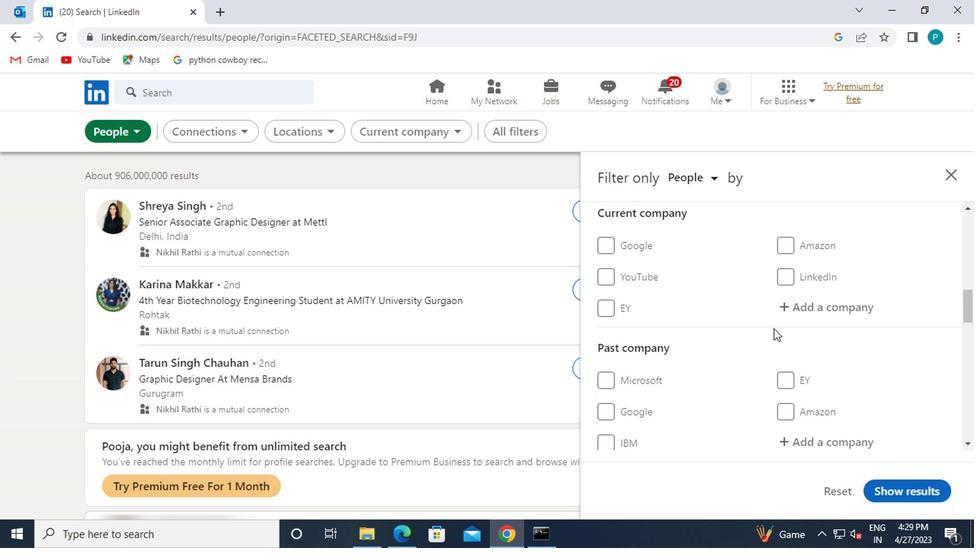 
Action: Mouse moved to (750, 369)
Screenshot: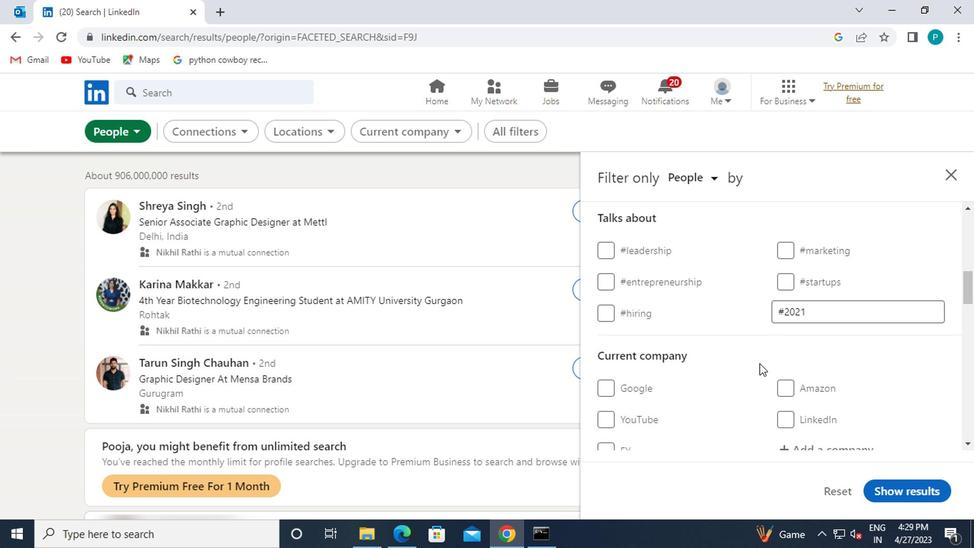 
Action: Mouse scrolled (750, 368) with delta (0, -1)
Screenshot: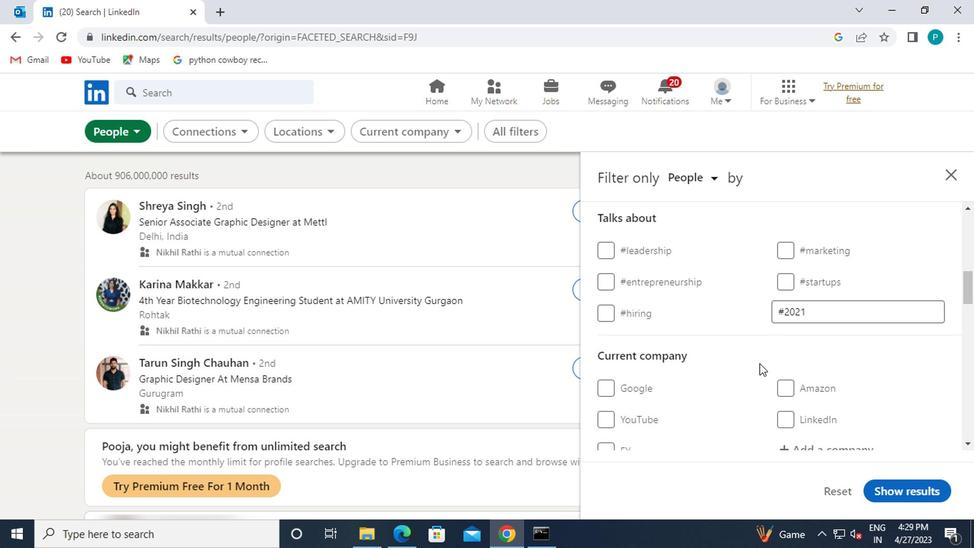
Action: Mouse moved to (785, 384)
Screenshot: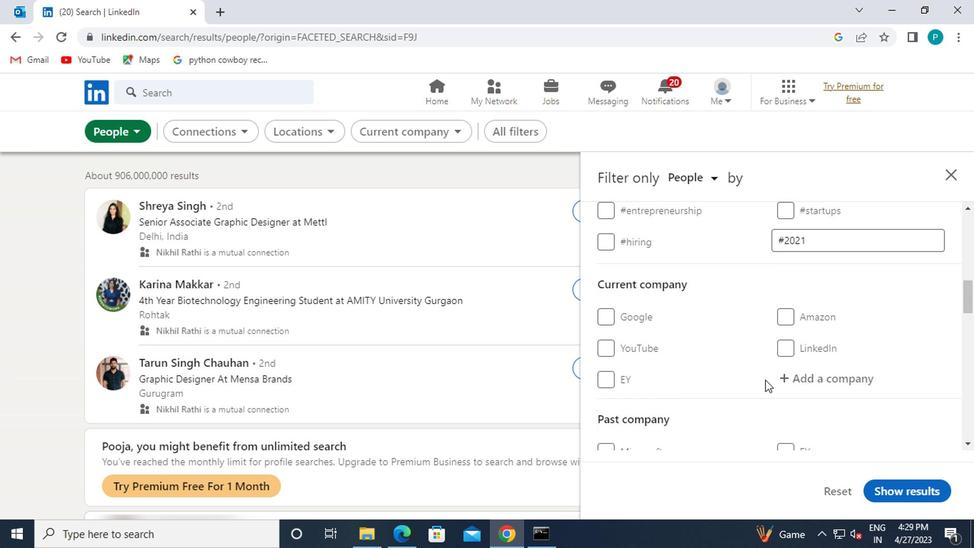 
Action: Mouse pressed left at (785, 384)
Screenshot: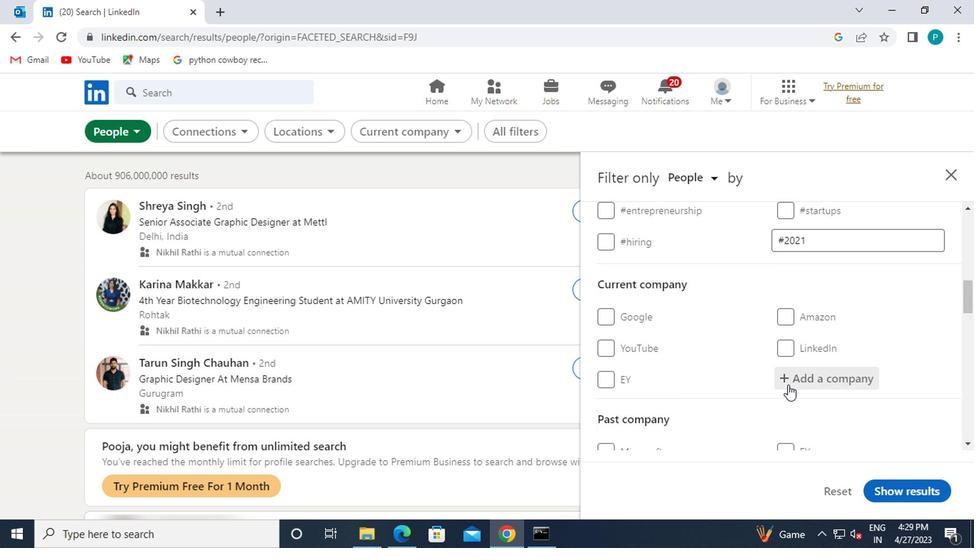 
Action: Key pressed <Key.caps_lock>I<Key.caps_lock>NFINITY
Screenshot: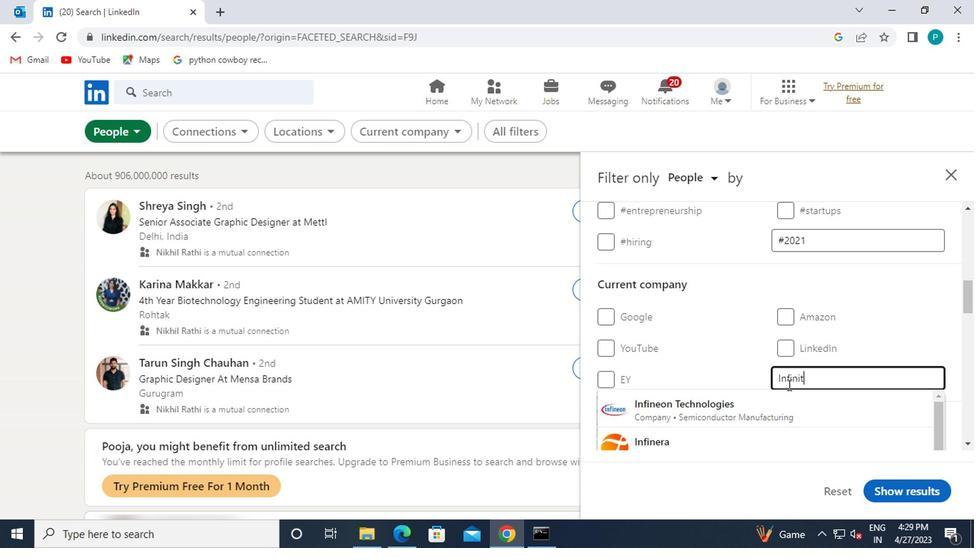 
Action: Mouse moved to (759, 376)
Screenshot: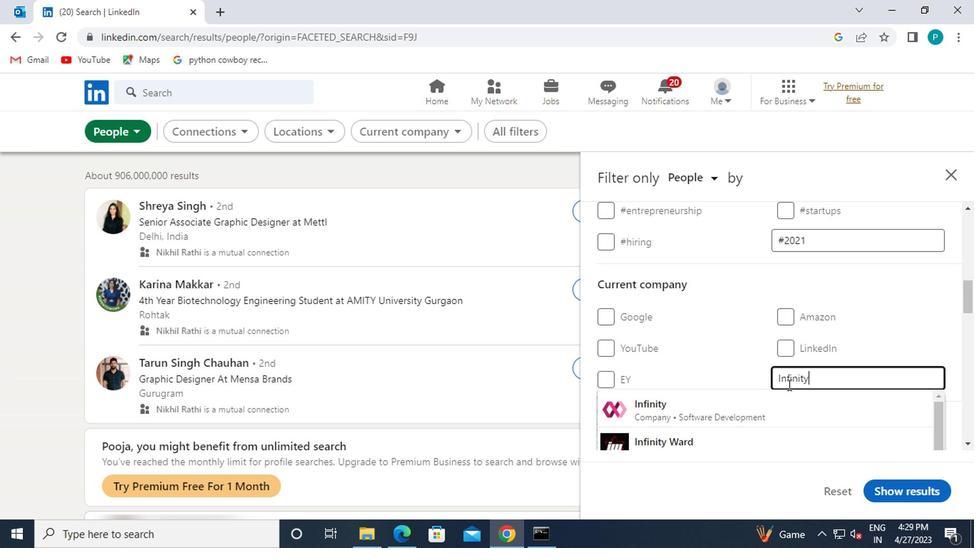 
Action: Mouse scrolled (759, 375) with delta (0, -1)
Screenshot: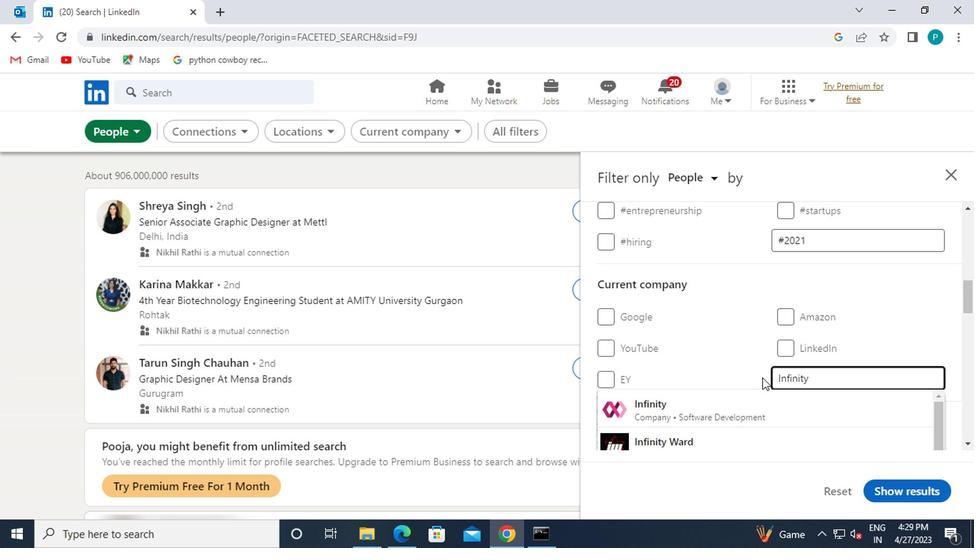
Action: Mouse moved to (752, 405)
Screenshot: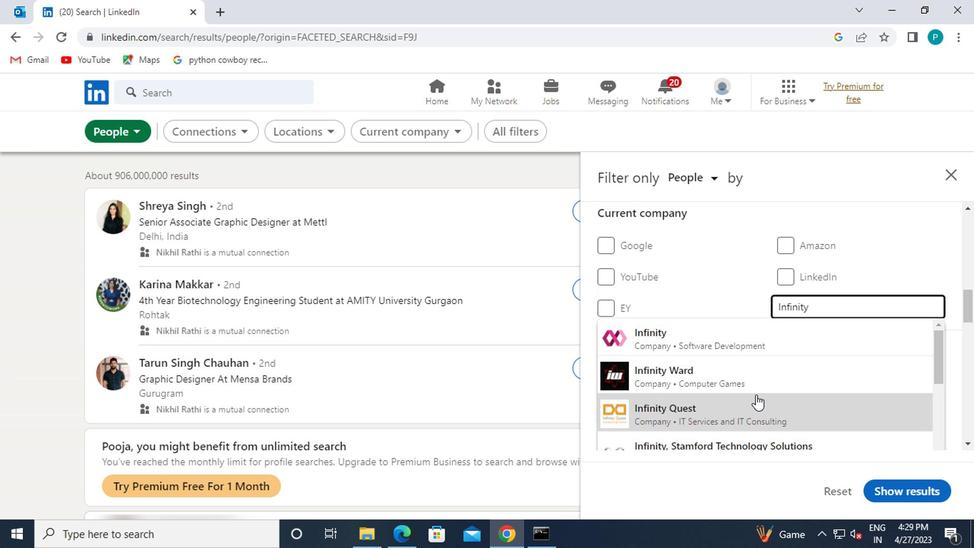 
Action: Mouse pressed left at (752, 405)
Screenshot: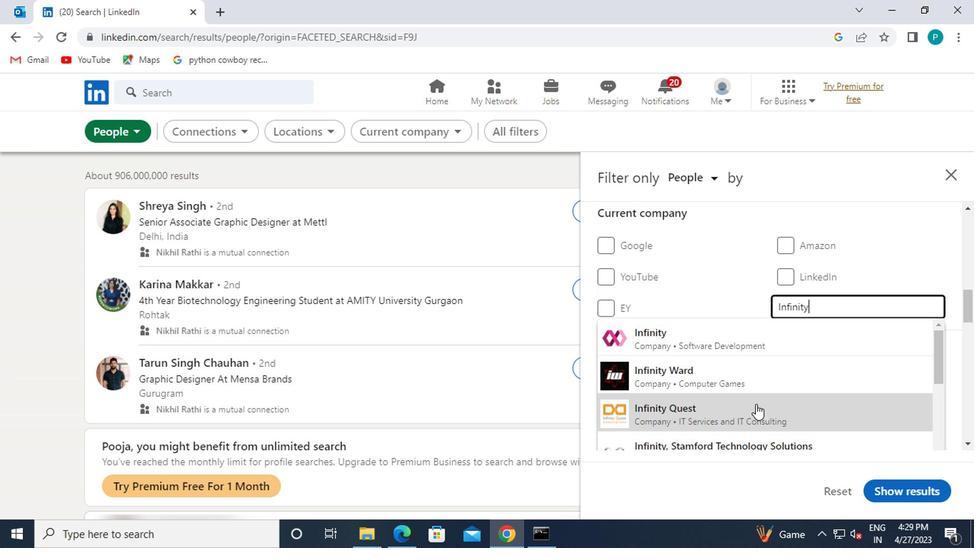 
Action: Mouse moved to (742, 386)
Screenshot: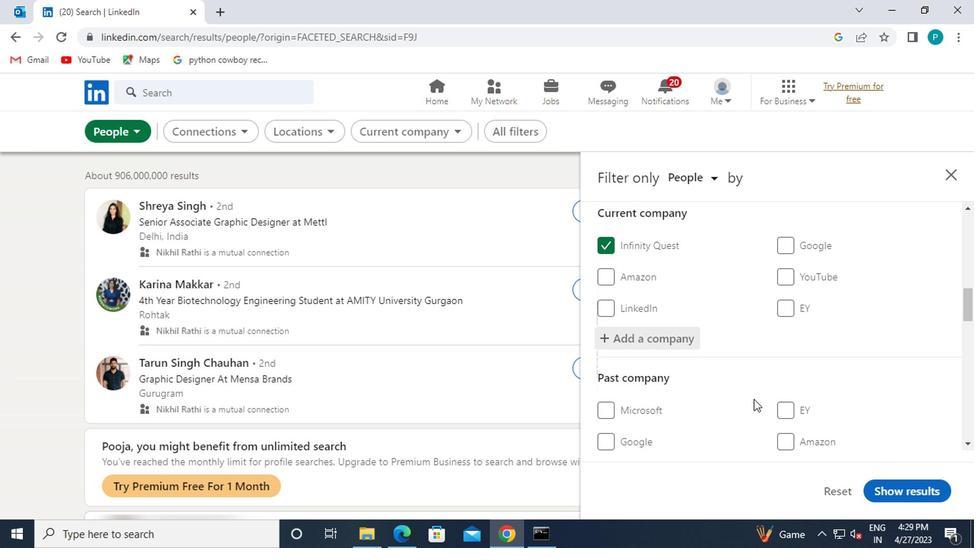 
Action: Mouse scrolled (742, 385) with delta (0, -1)
Screenshot: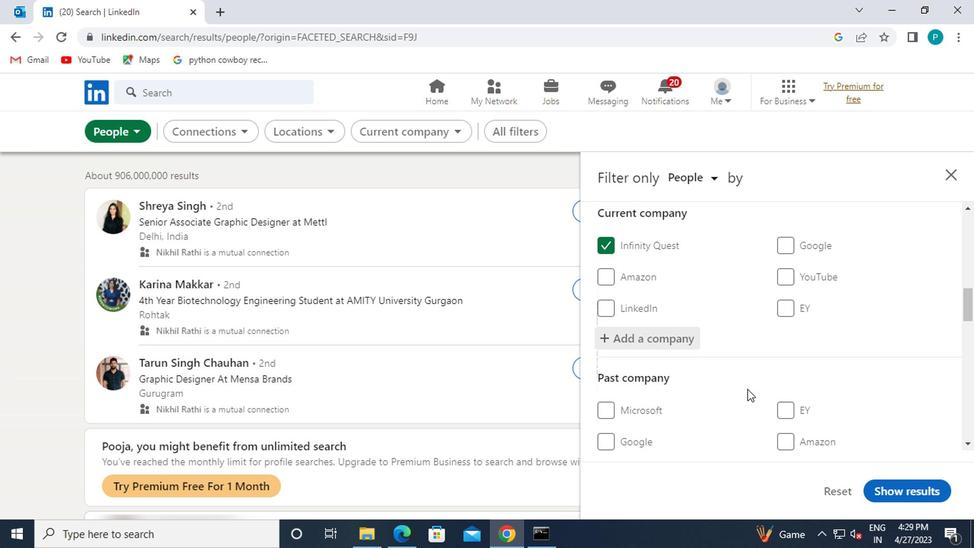 
Action: Mouse moved to (697, 373)
Screenshot: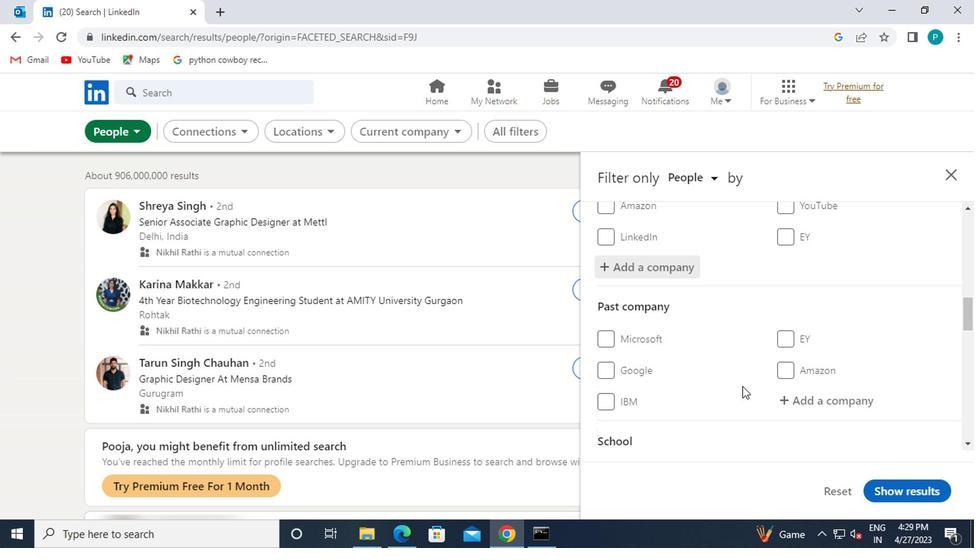 
Action: Mouse scrolled (697, 372) with delta (0, -1)
Screenshot: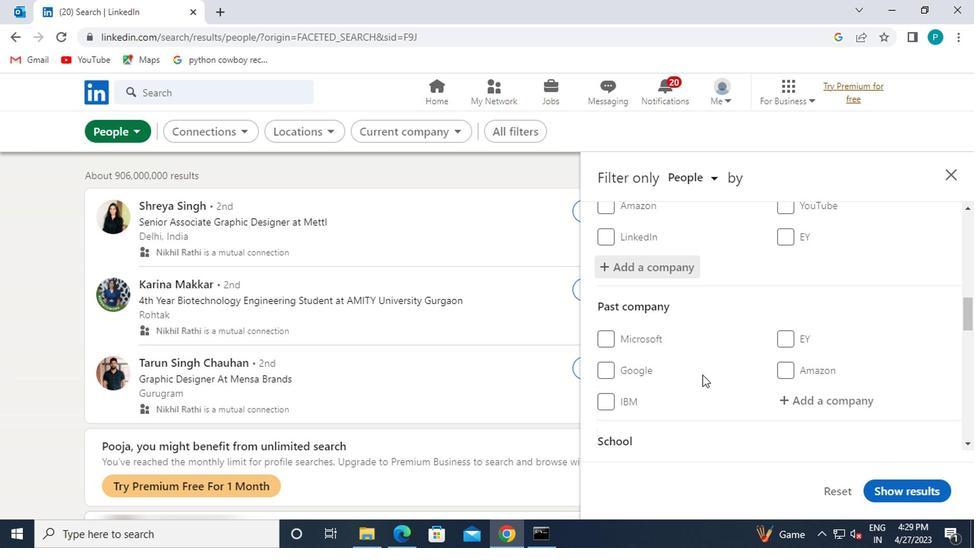 
Action: Mouse scrolled (697, 372) with delta (0, -1)
Screenshot: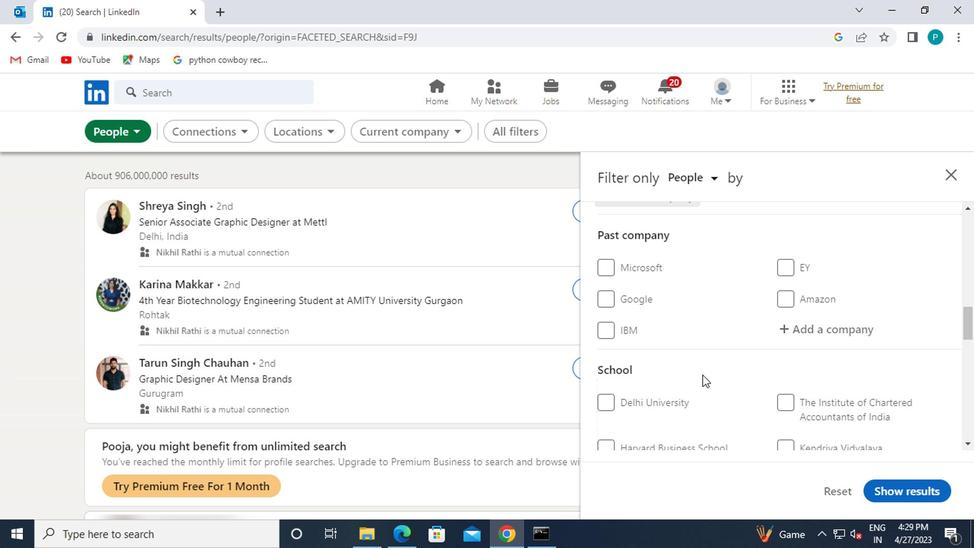 
Action: Mouse scrolled (697, 372) with delta (0, -1)
Screenshot: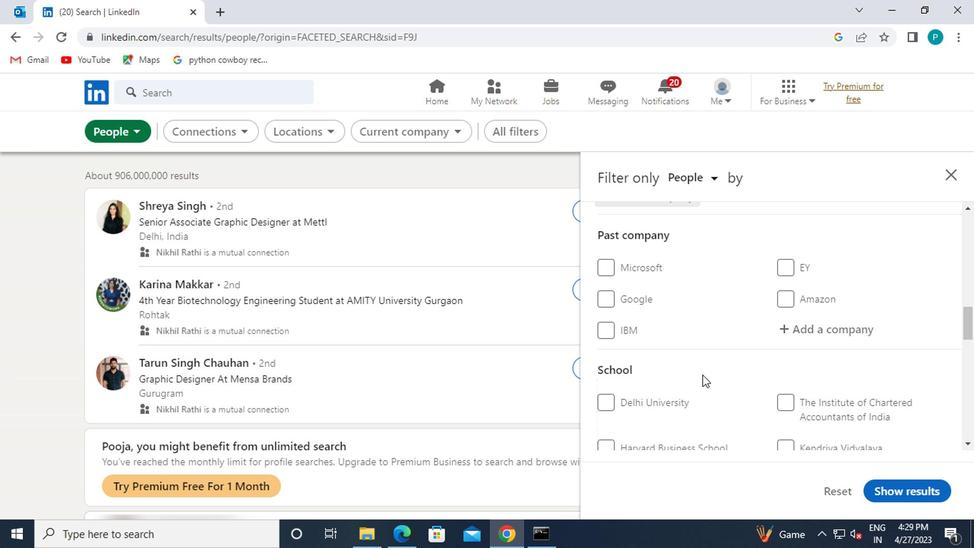 
Action: Mouse moved to (797, 340)
Screenshot: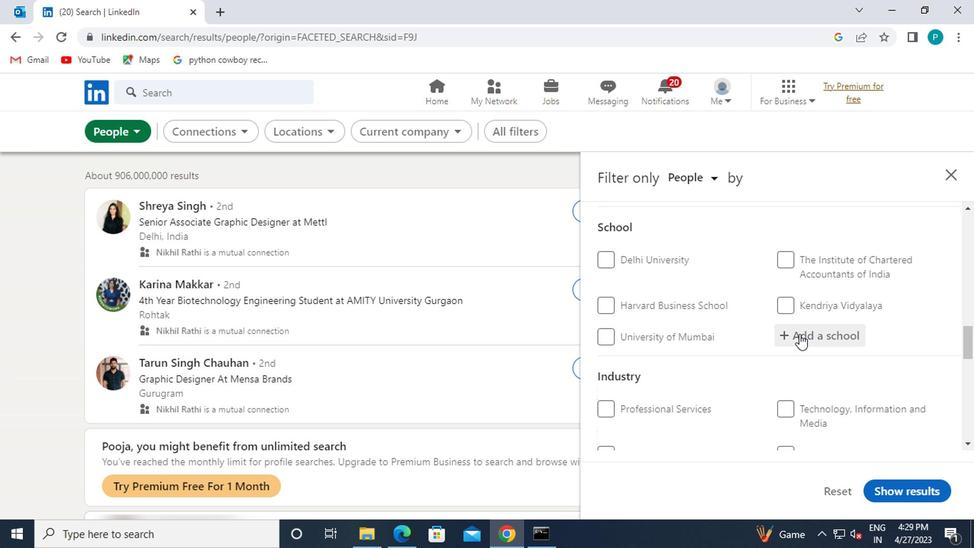 
Action: Mouse pressed left at (797, 340)
Screenshot: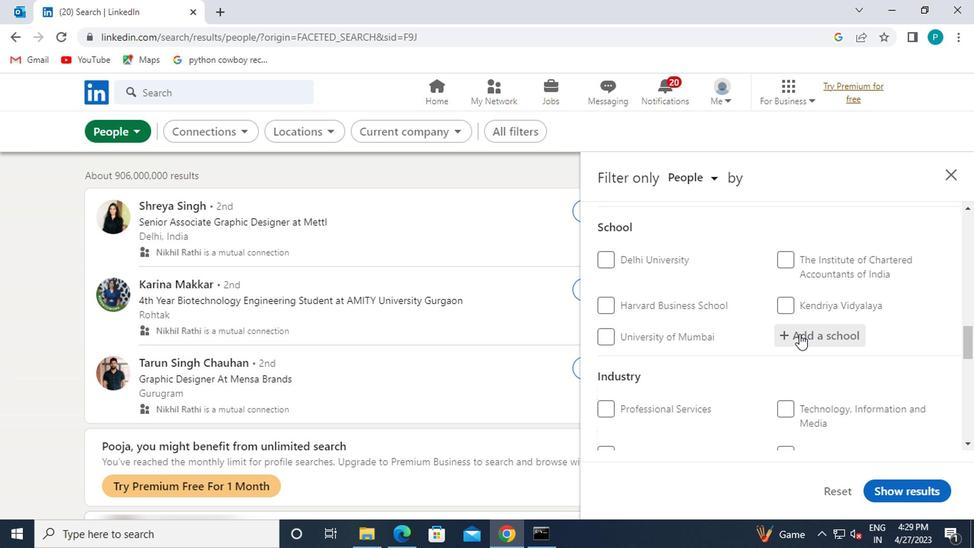 
Action: Mouse moved to (798, 343)
Screenshot: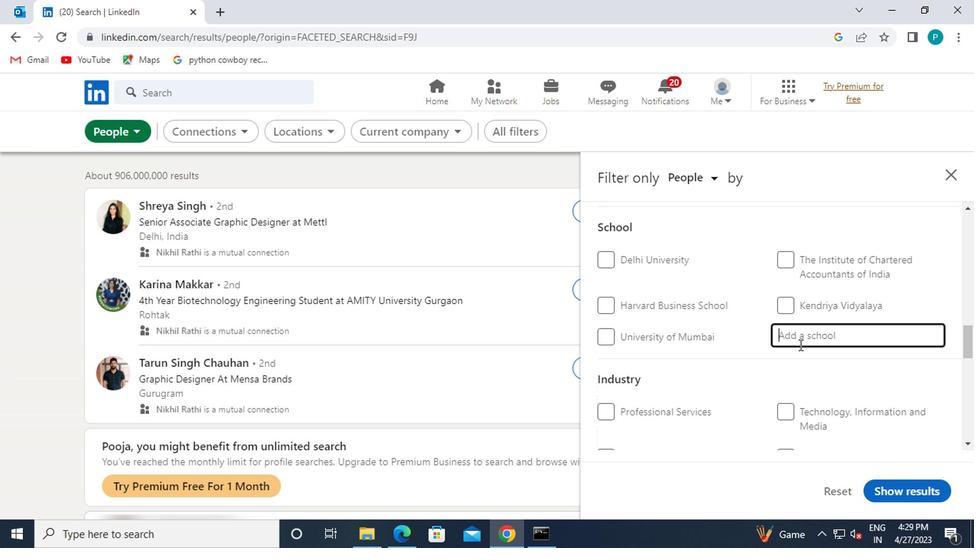 
Action: Key pressed <Key.caps_lock>IIA
Screenshot: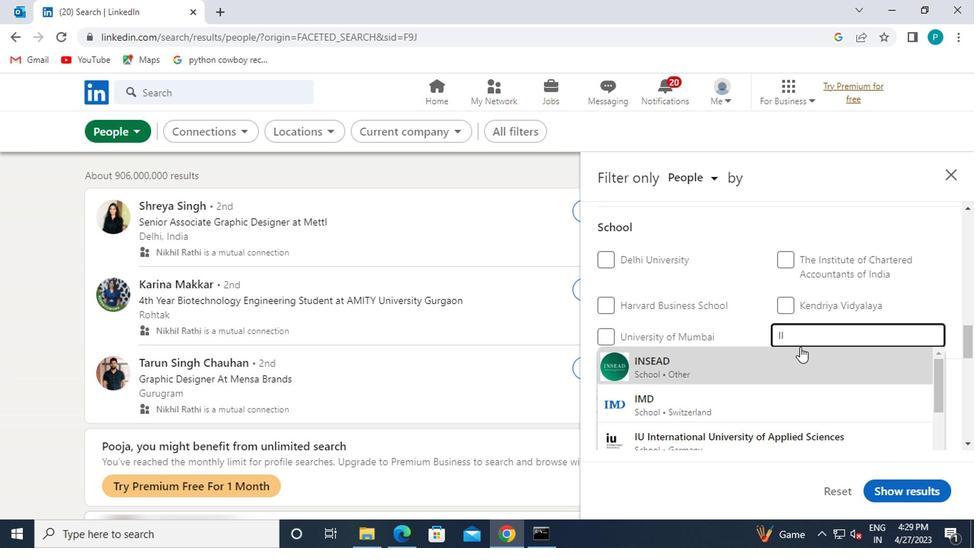 
Action: Mouse moved to (797, 353)
Screenshot: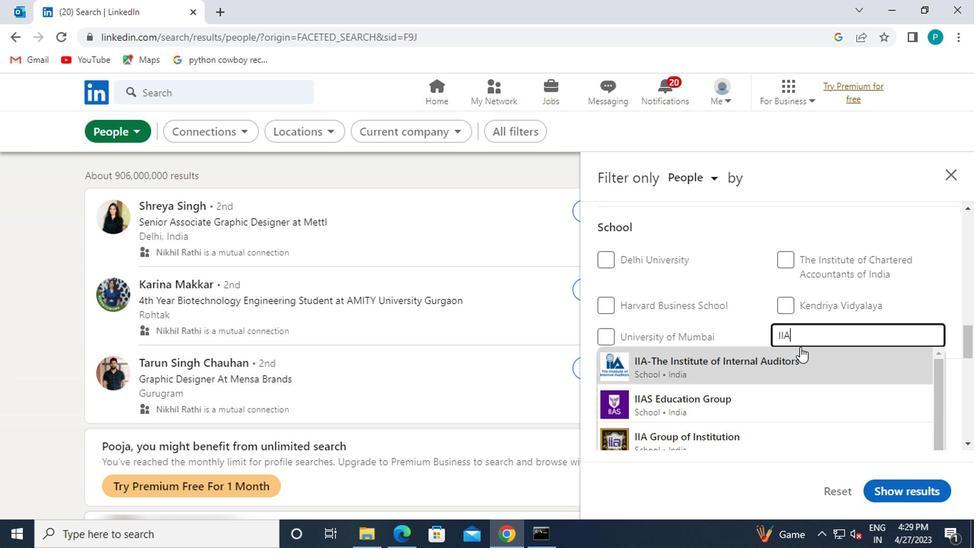 
Action: Mouse pressed left at (797, 353)
Screenshot: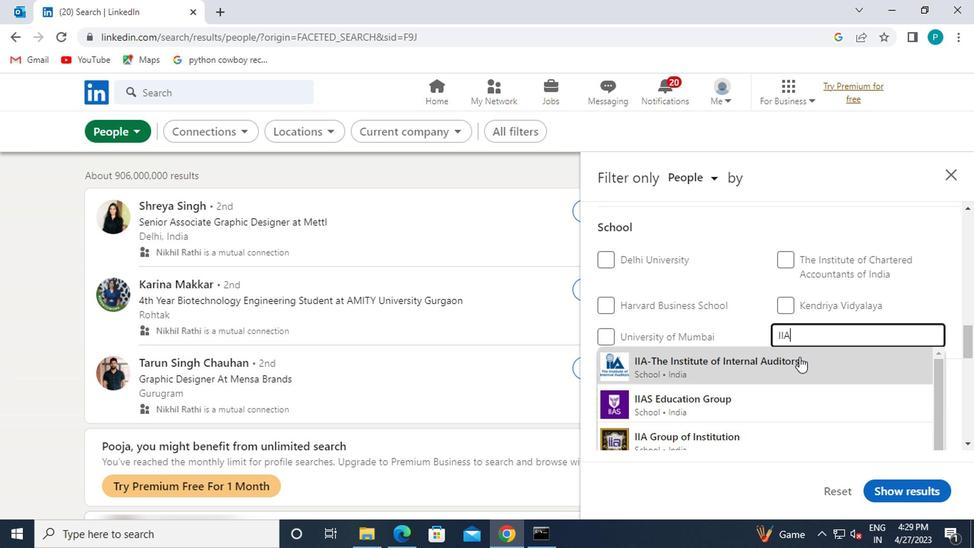 
Action: Mouse scrolled (797, 353) with delta (0, 0)
Screenshot: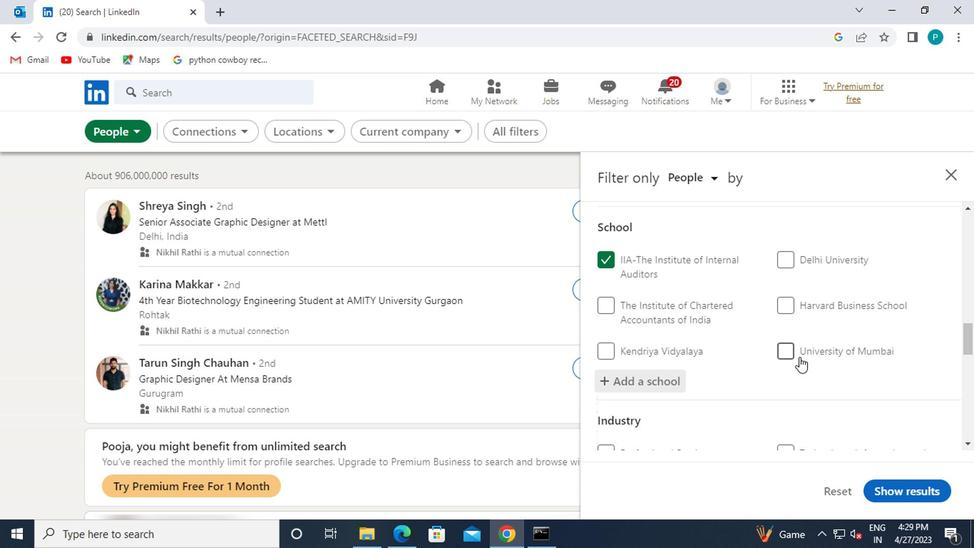 
Action: Mouse scrolled (797, 353) with delta (0, 0)
Screenshot: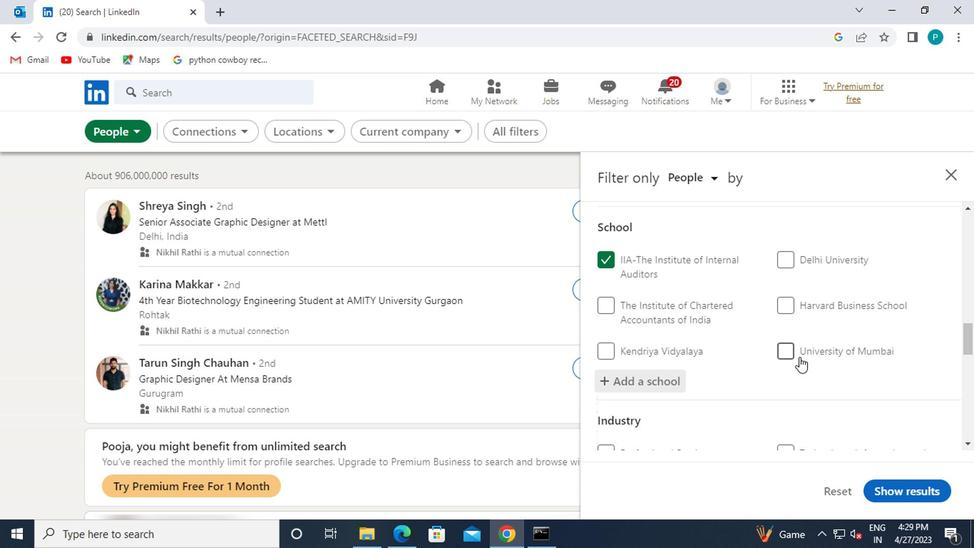 
Action: Mouse moved to (813, 414)
Screenshot: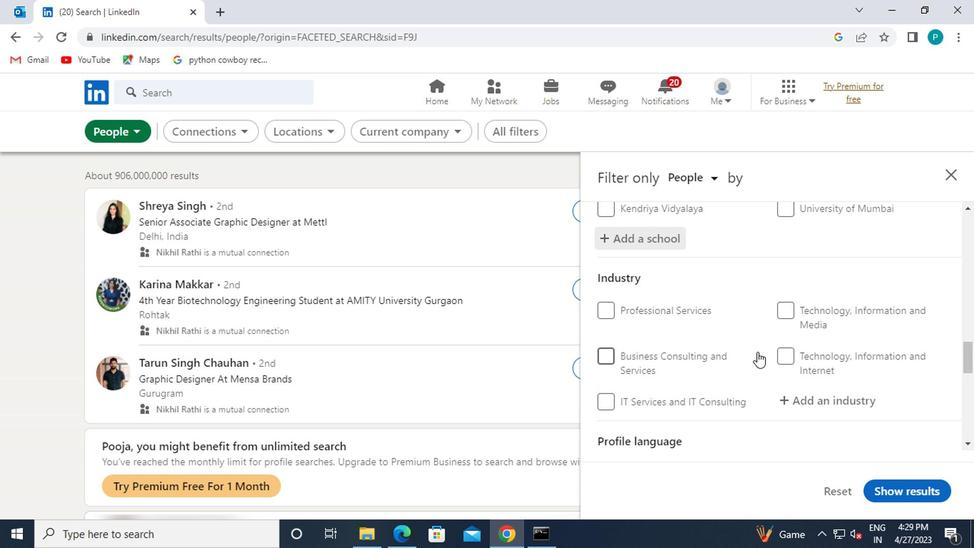 
Action: Mouse pressed left at (813, 414)
Screenshot: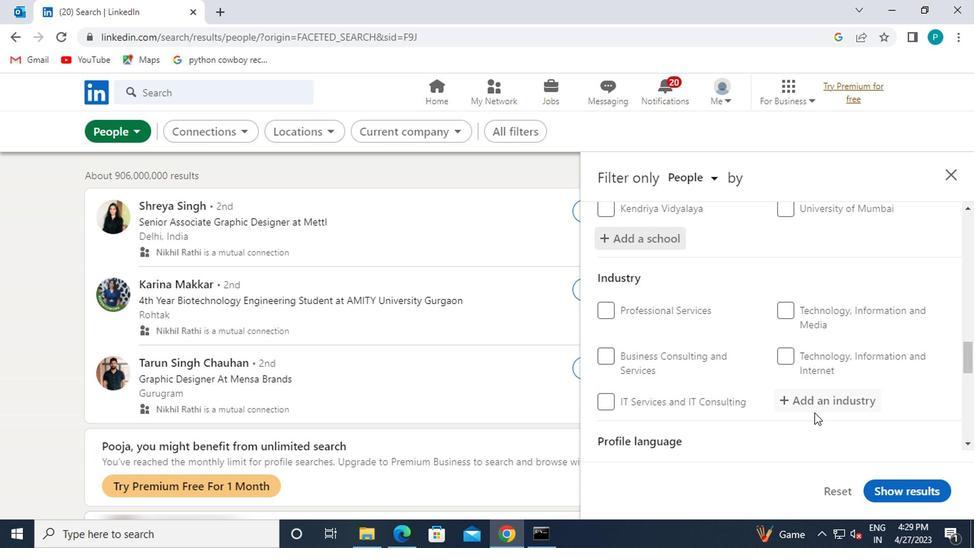 
Action: Mouse moved to (810, 406)
Screenshot: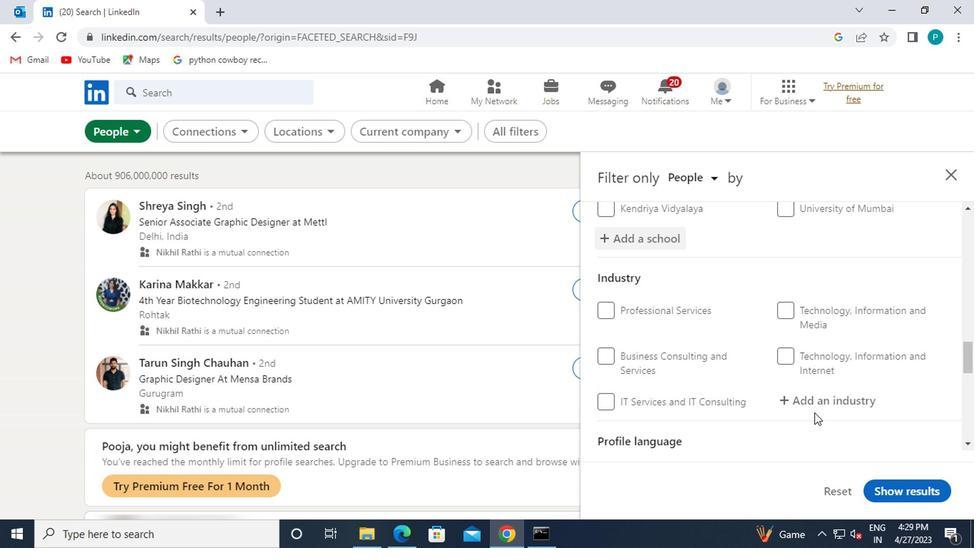 
Action: Mouse pressed left at (810, 406)
Screenshot: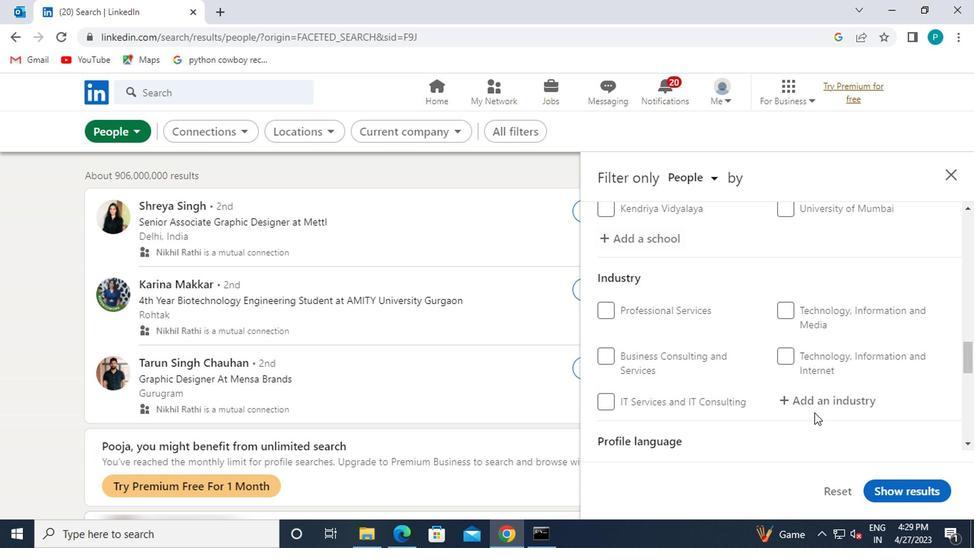 
Action: Key pressed <Key.caps_lock>A<Key.caps_lock>CCESSIBLE<Key.backspace><Key.backspace><Key.backspace><Key.backspace><Key.backspace><Key.backspace><Key.backspace><Key.backspace><Key.backspace><Key.backspace><Key.caps_lock>A<Key.caps_lock>CCESSIBLE
Screenshot: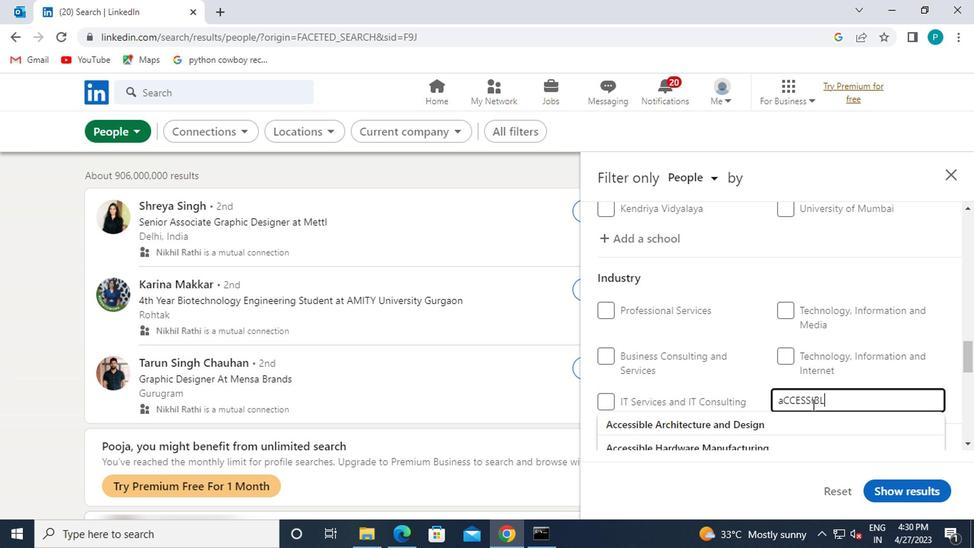 
Action: Mouse moved to (719, 380)
Screenshot: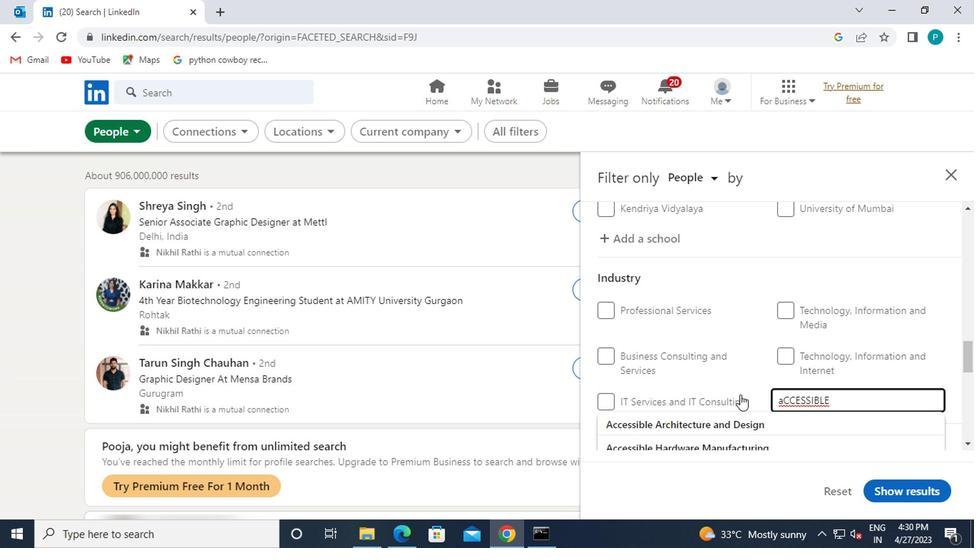 
Action: Mouse scrolled (719, 379) with delta (0, -1)
Screenshot: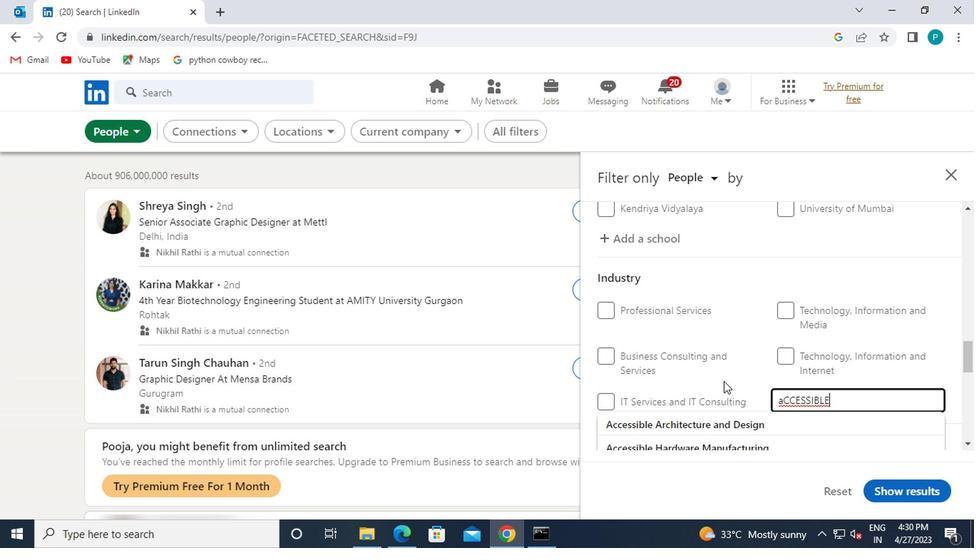 
Action: Mouse moved to (703, 353)
Screenshot: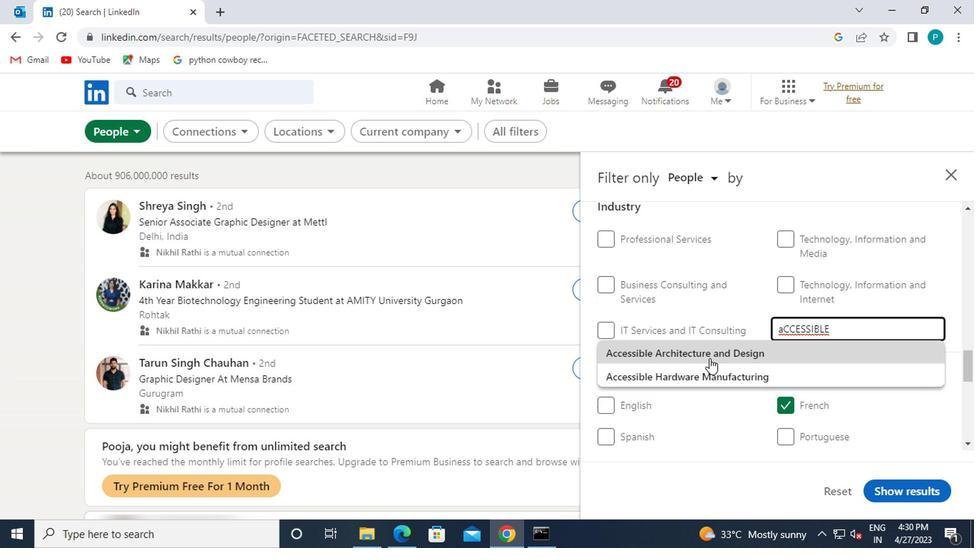 
Action: Mouse pressed left at (703, 353)
Screenshot: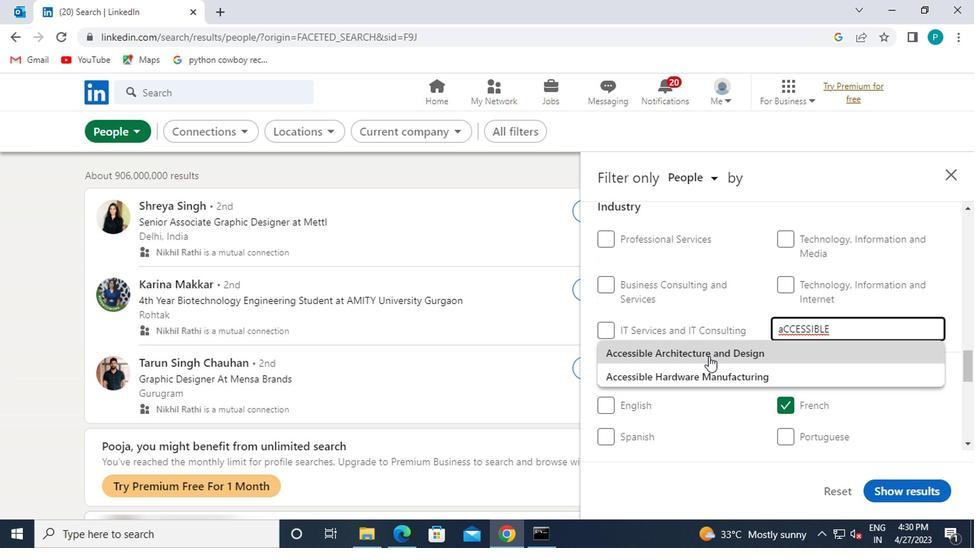 
Action: Mouse moved to (707, 356)
Screenshot: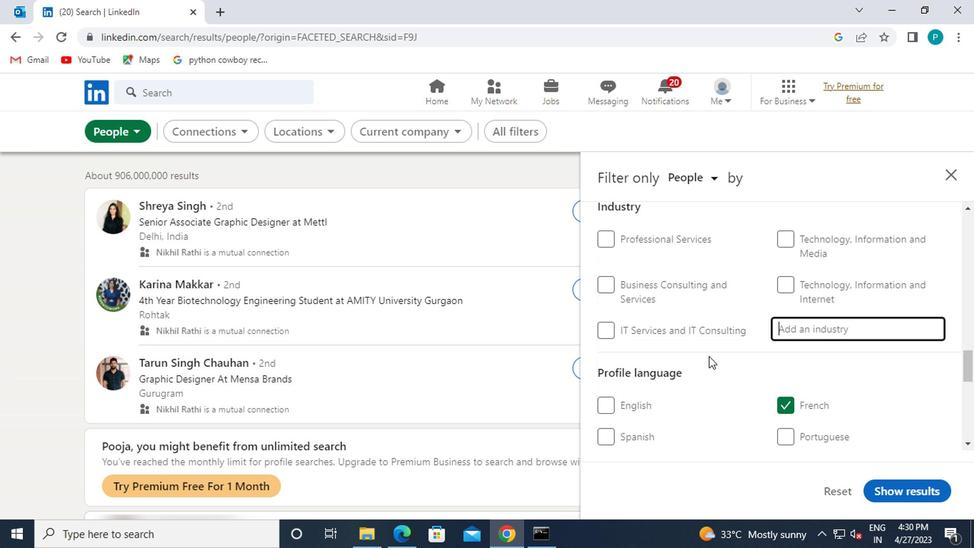 
Action: Mouse scrolled (707, 355) with delta (0, 0)
Screenshot: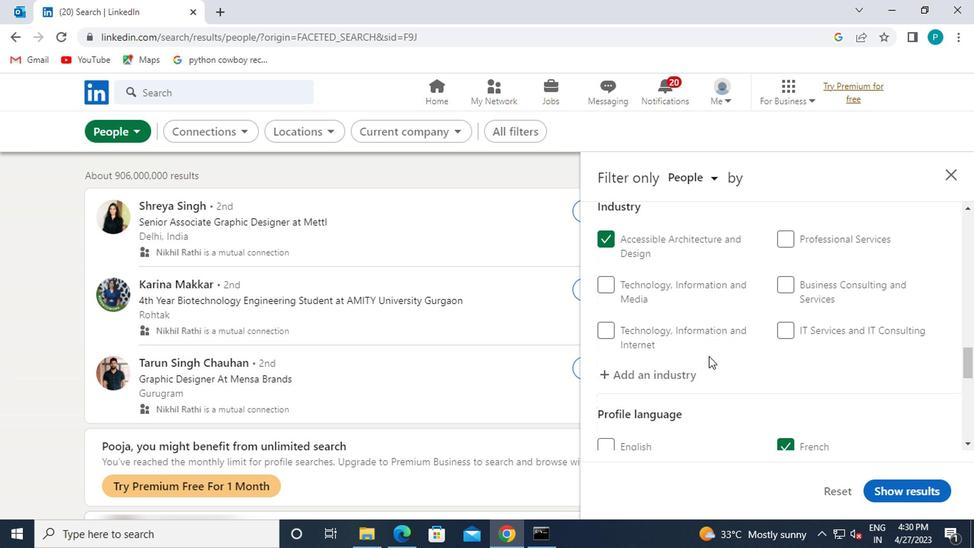 
Action: Mouse scrolled (707, 355) with delta (0, 0)
Screenshot: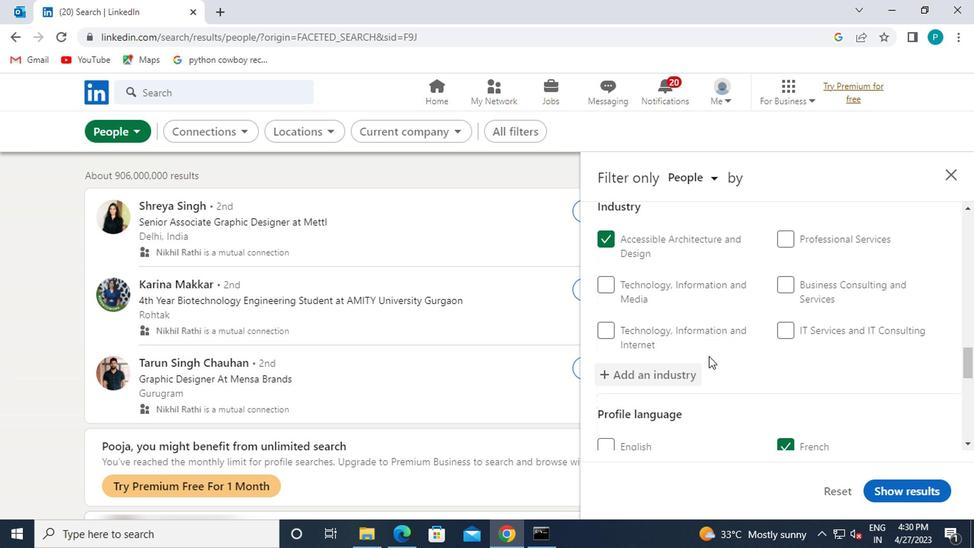 
Action: Mouse moved to (700, 354)
Screenshot: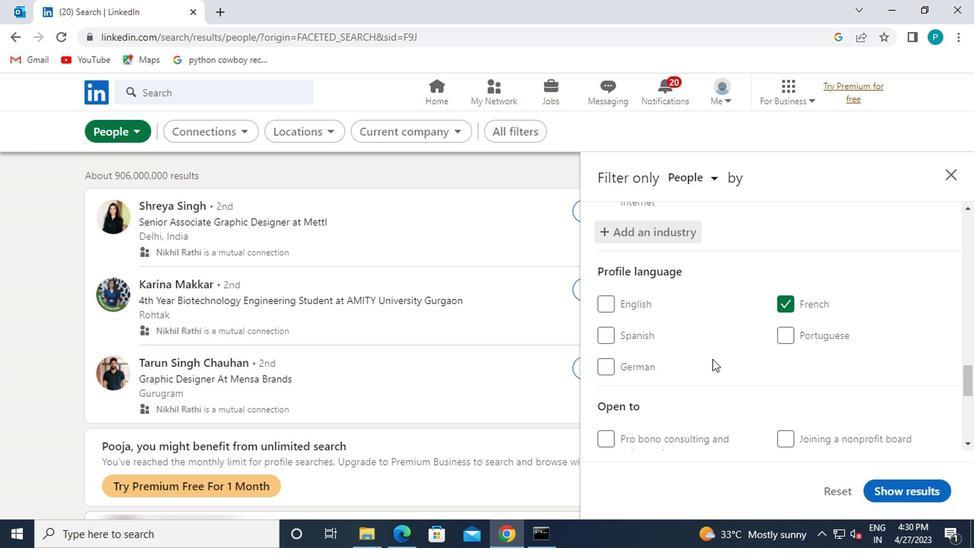 
Action: Mouse scrolled (700, 353) with delta (0, -1)
Screenshot: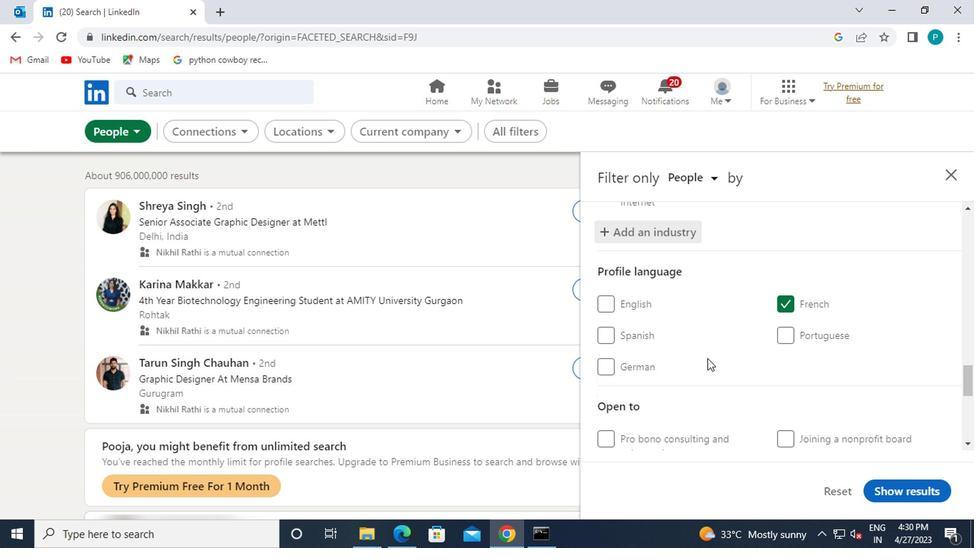 
Action: Mouse scrolled (700, 353) with delta (0, -1)
Screenshot: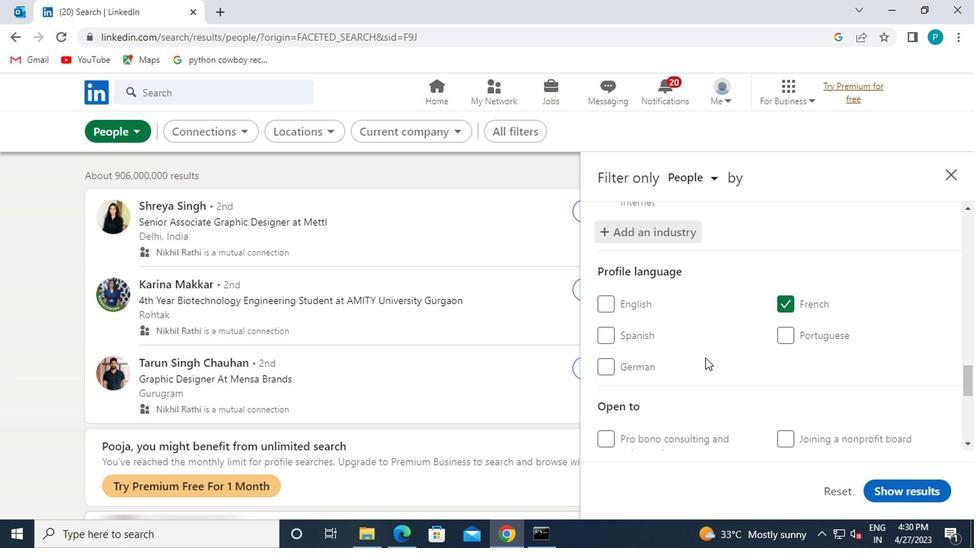 
Action: Mouse moved to (822, 410)
Screenshot: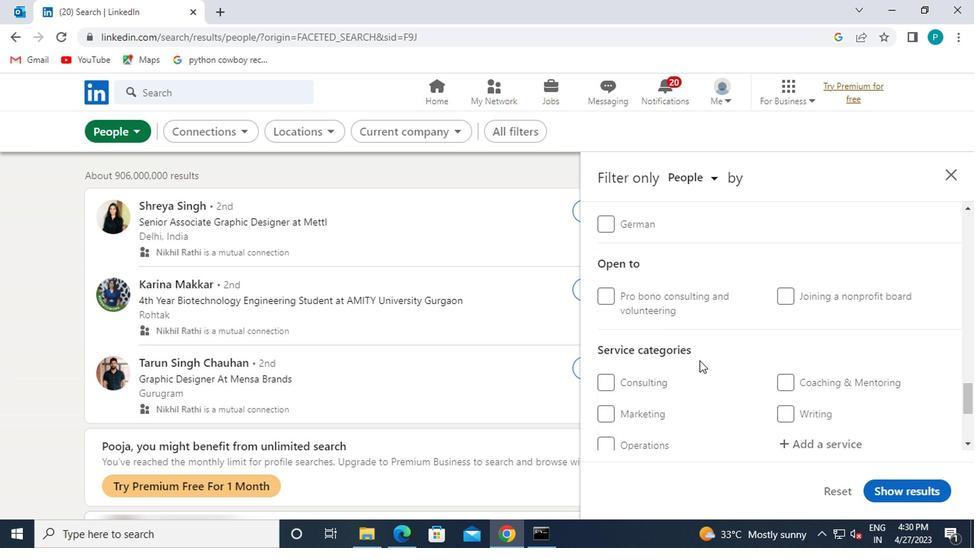 
Action: Mouse scrolled (822, 410) with delta (0, 0)
Screenshot: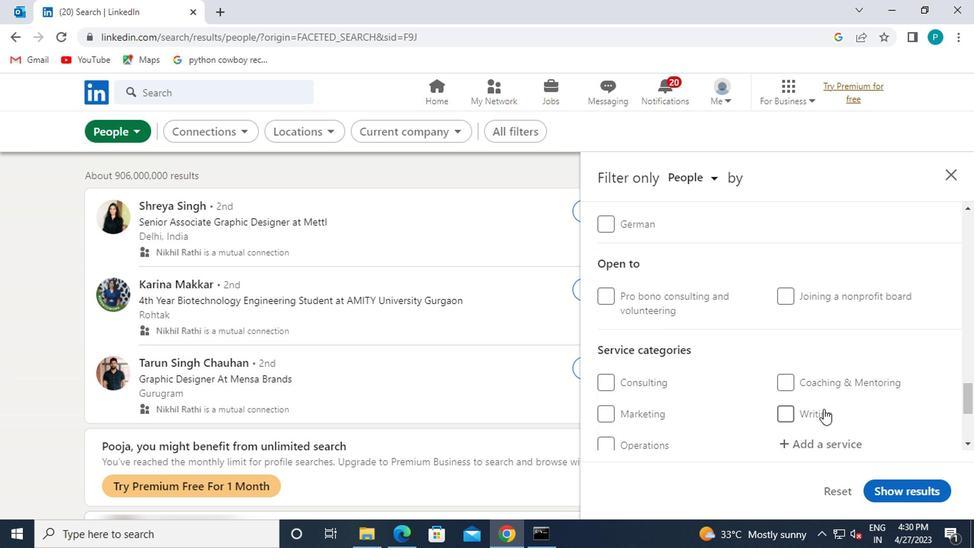 
Action: Mouse moved to (802, 376)
Screenshot: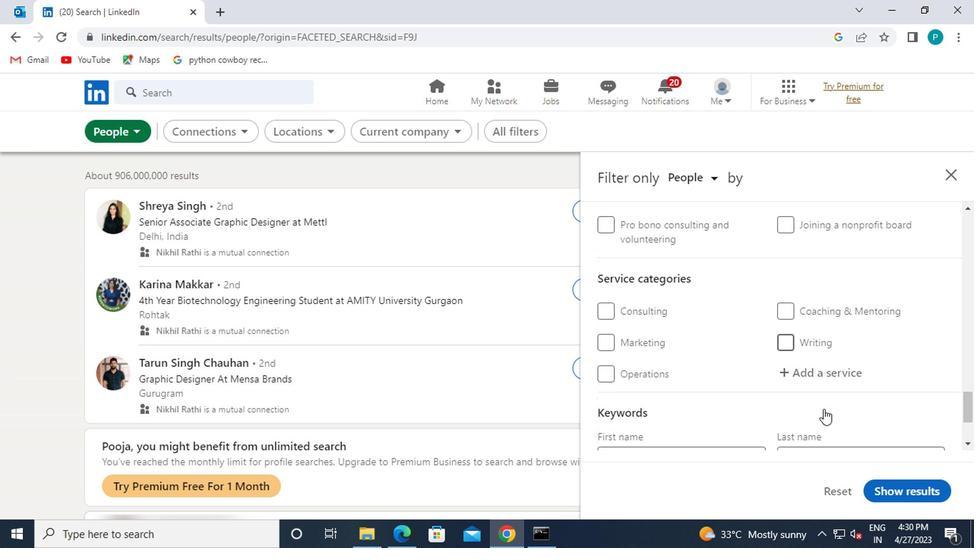 
Action: Mouse pressed left at (802, 376)
Screenshot: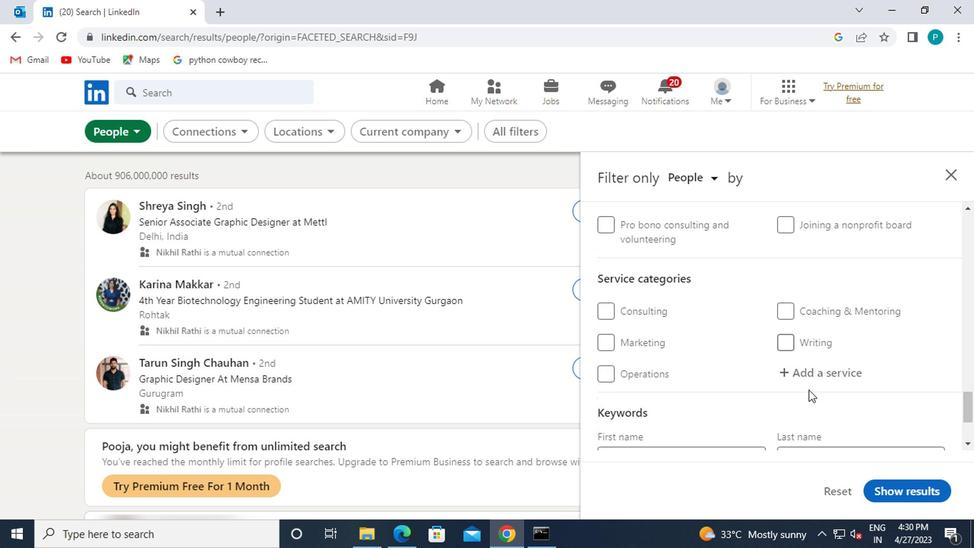 
Action: Mouse moved to (802, 375)
Screenshot: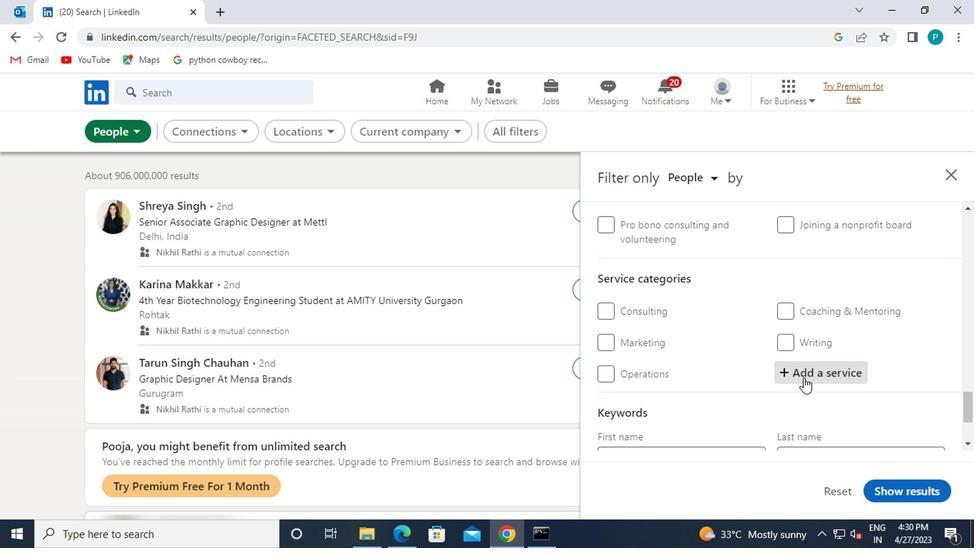 
Action: Key pressed <Key.caps_lock>R<Key.caps_lock>ELOCATION
Screenshot: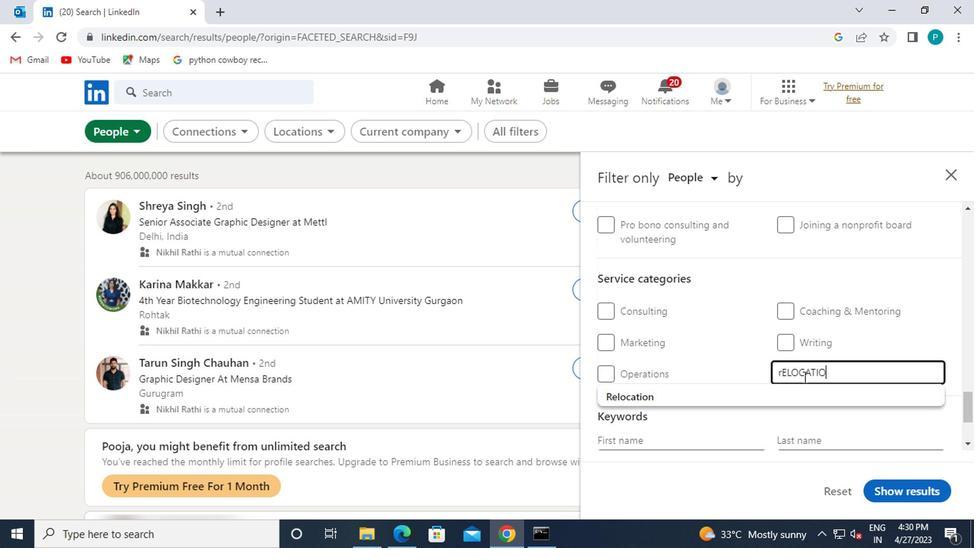 
Action: Mouse moved to (771, 391)
Screenshot: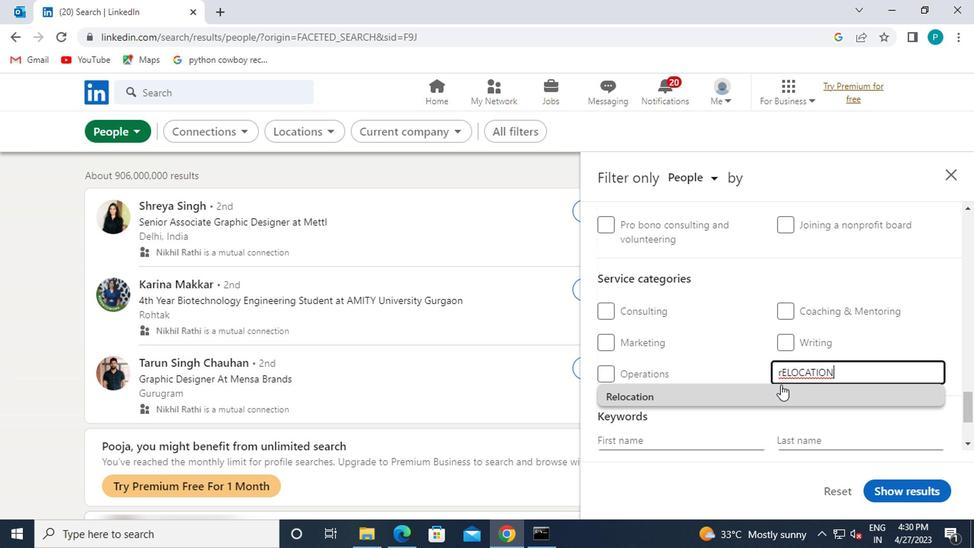 
Action: Mouse pressed left at (771, 391)
Screenshot: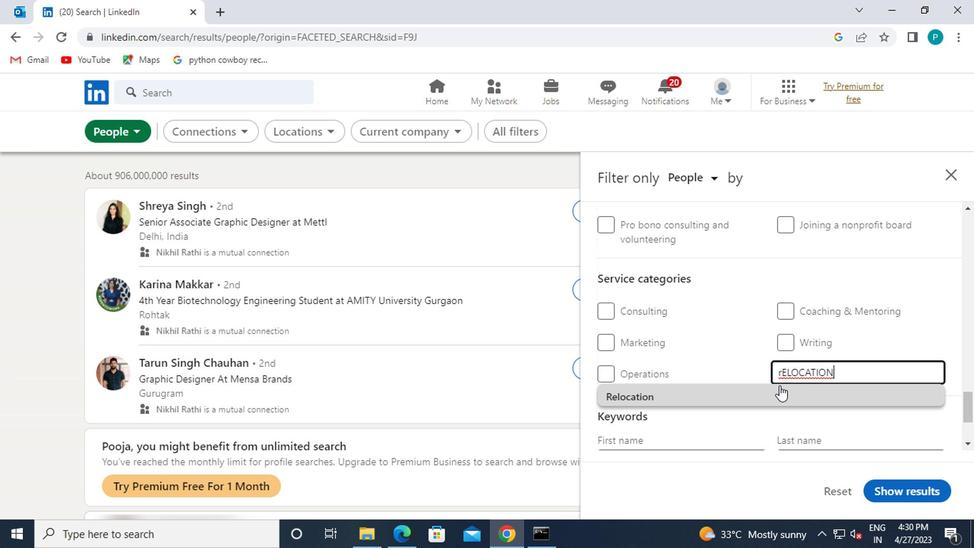 
Action: Mouse moved to (760, 373)
Screenshot: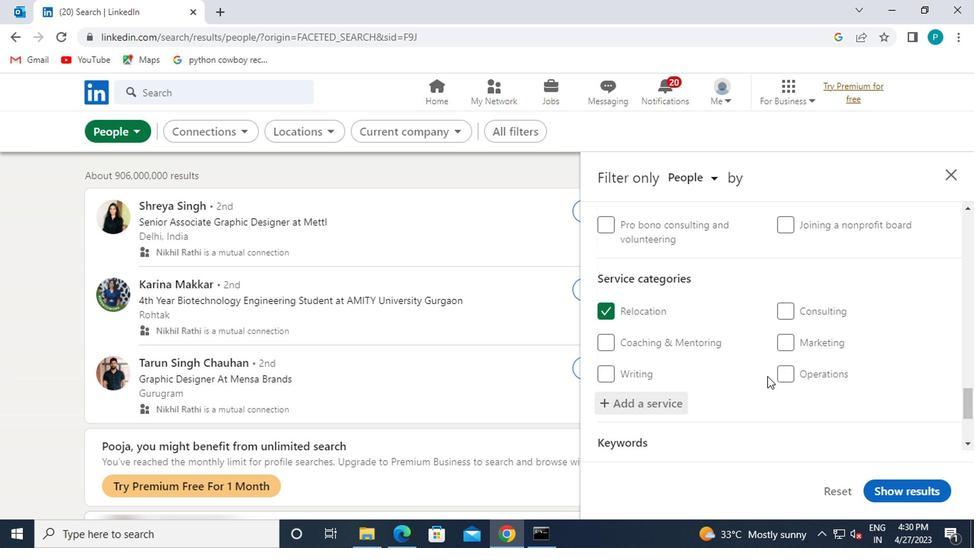 
Action: Mouse scrolled (760, 372) with delta (0, -1)
Screenshot: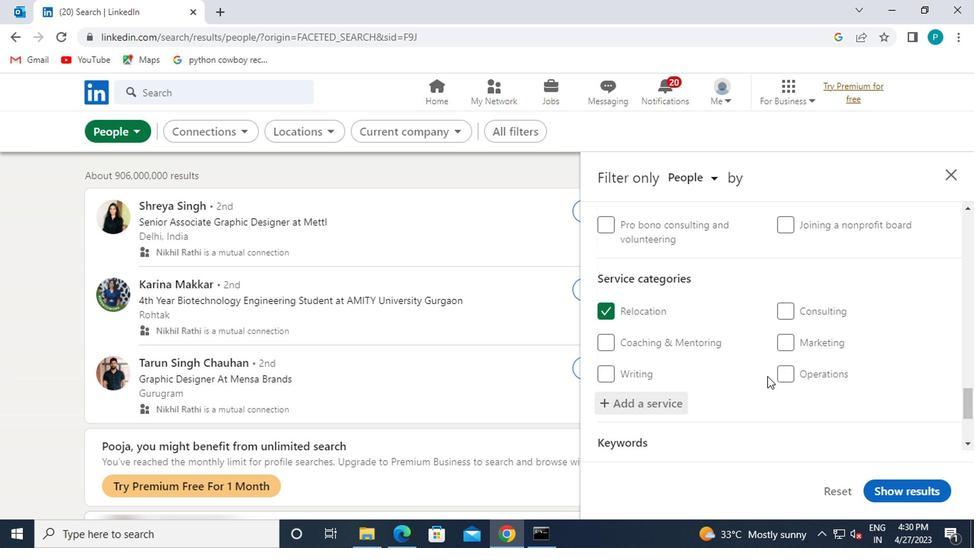
Action: Mouse moved to (750, 370)
Screenshot: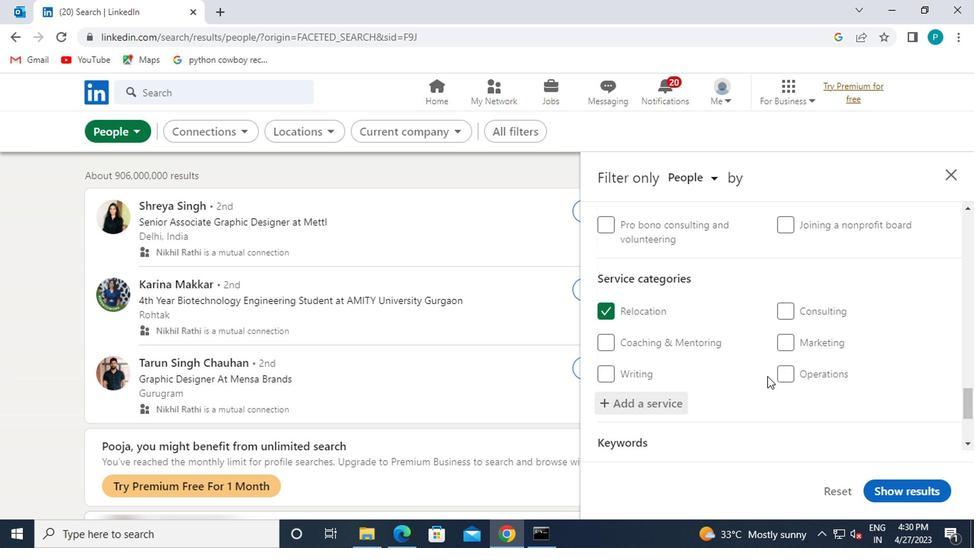 
Action: Mouse scrolled (750, 369) with delta (0, -1)
Screenshot: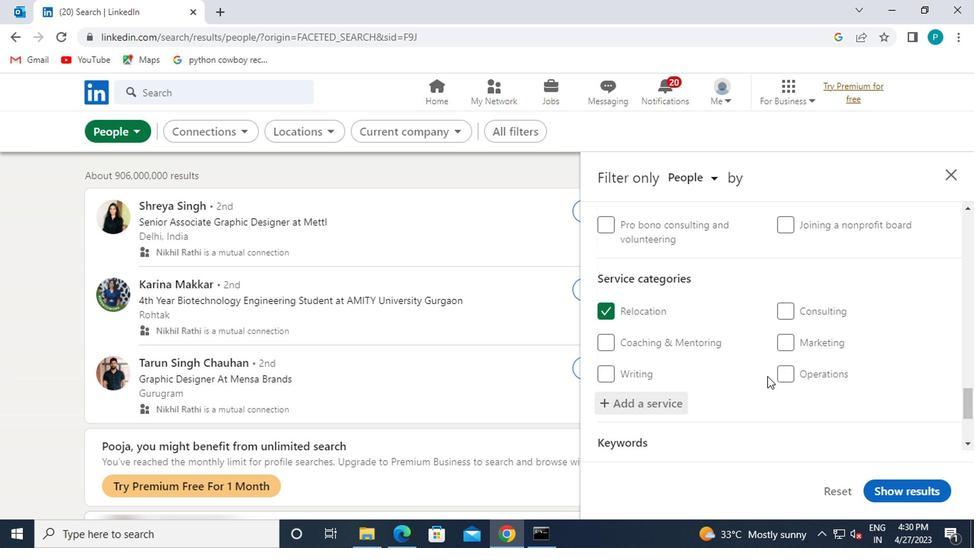 
Action: Mouse moved to (641, 394)
Screenshot: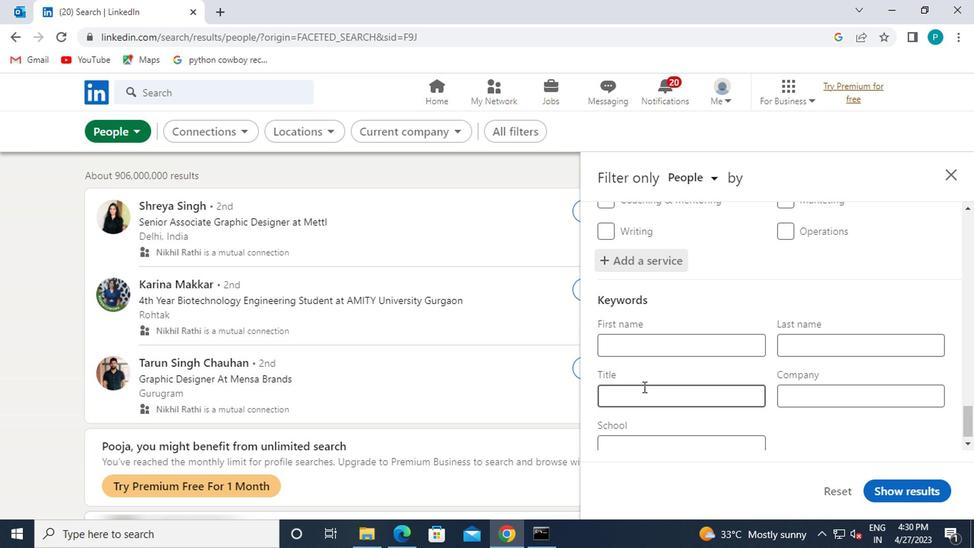 
Action: Mouse pressed left at (641, 394)
Screenshot: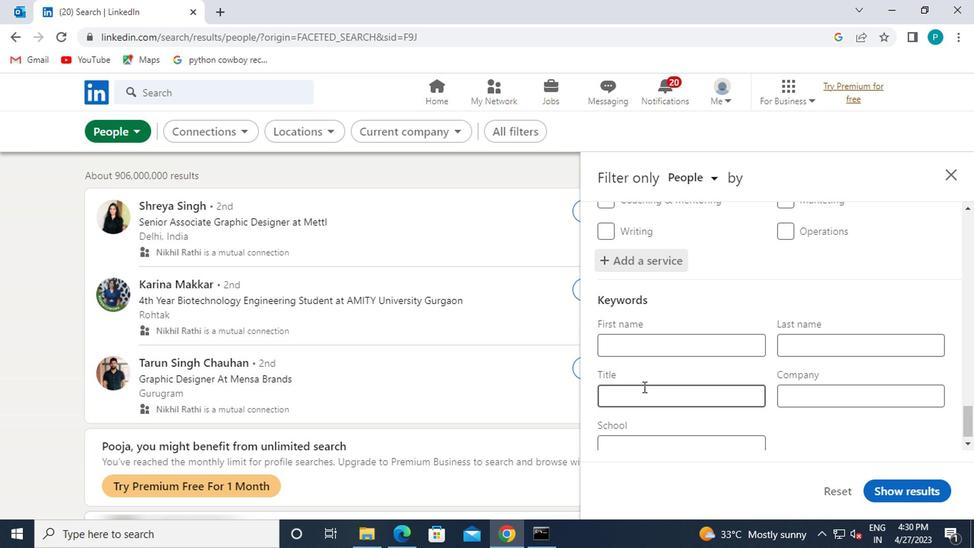 
Action: Key pressed <Key.caps_lock>Q<Key.caps_lock>UA<Key.backspace><Key.backspace><Key.backspace><Key.backspace><Key.backspace><Key.backspace>Q<Key.caps_lock>UALITY<Key.space><Key.caps_lock>E<Key.caps_lock>NGINEER
Screenshot: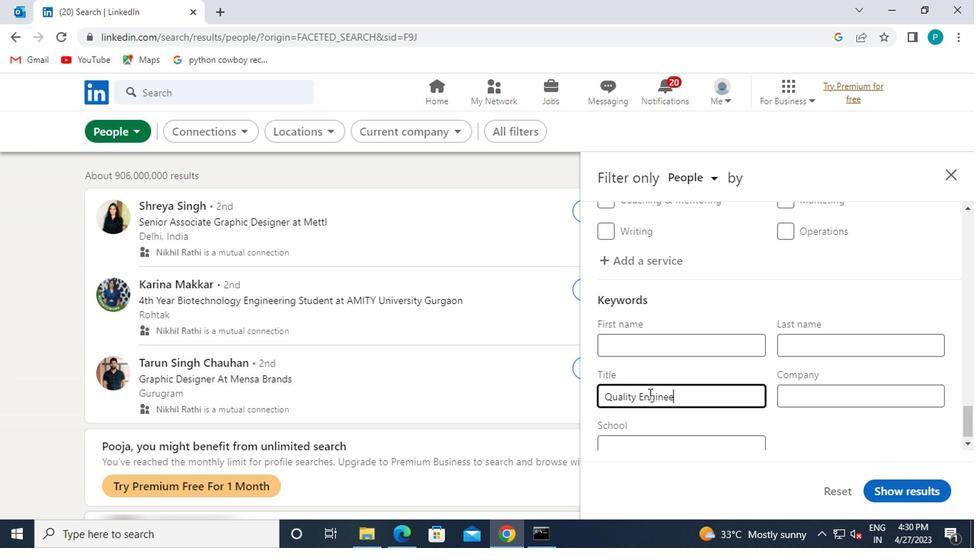 
Action: Mouse moved to (899, 507)
Screenshot: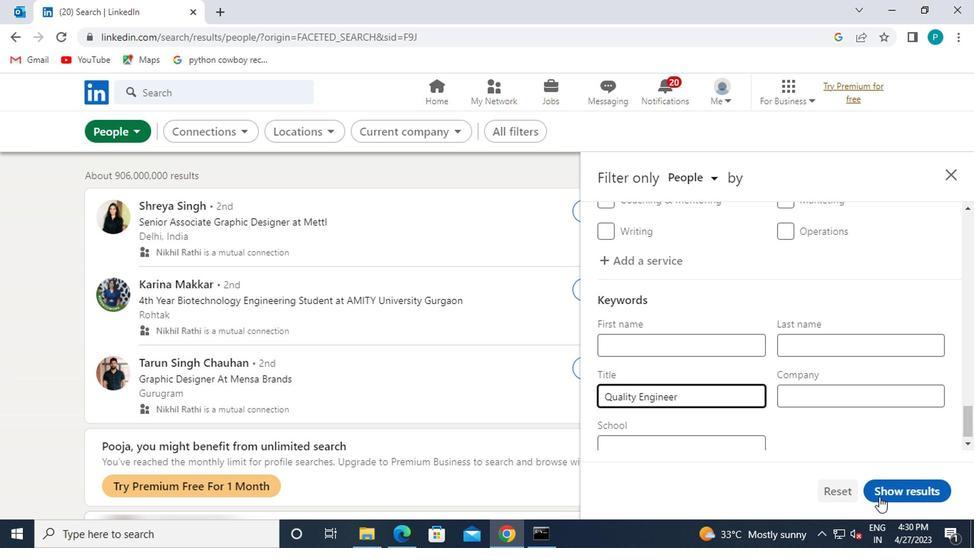 
Action: Mouse pressed left at (899, 507)
Screenshot: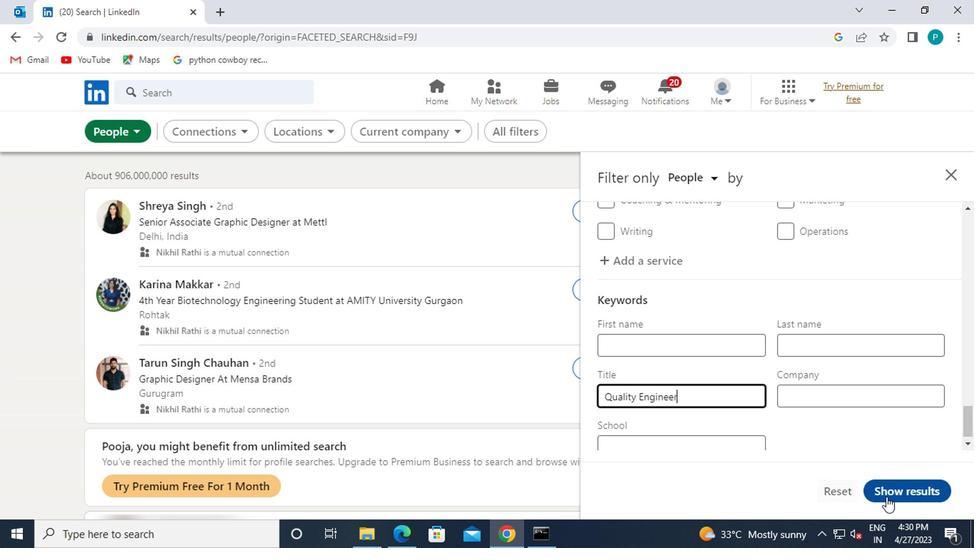 
